 Task: Add a signature Isabella Collins containing With gratitude and sincere wishes, Isabella Collins to email address softage.5@softage.net and add a folder Games
Action: Mouse moved to (21, 43)
Screenshot: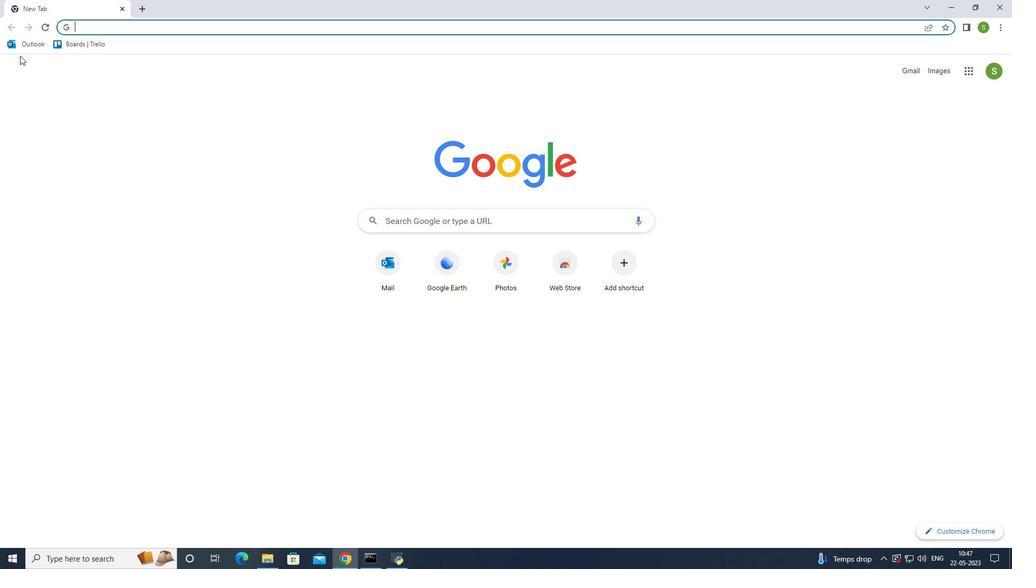 
Action: Mouse pressed left at (21, 43)
Screenshot: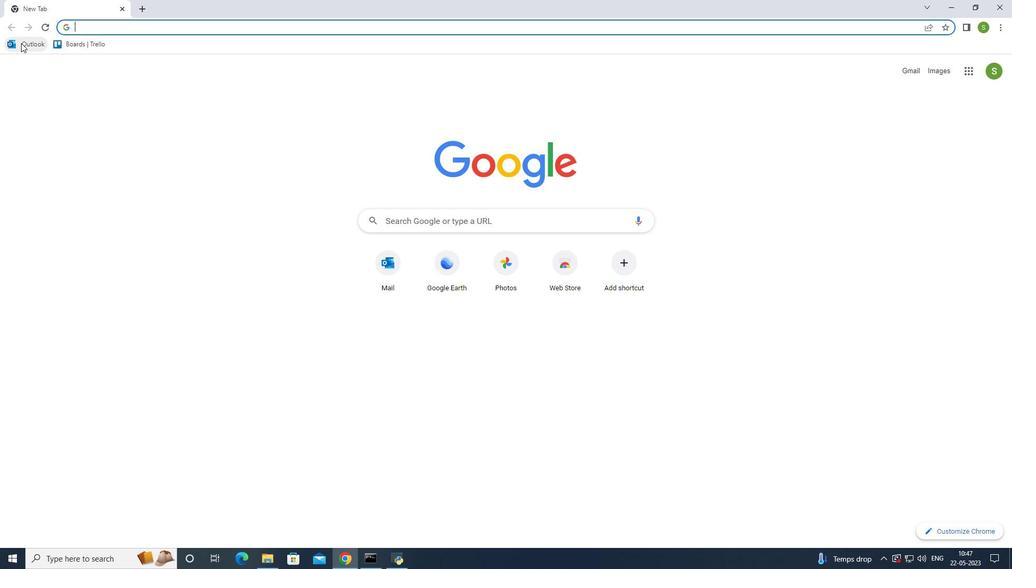 
Action: Mouse moved to (87, 93)
Screenshot: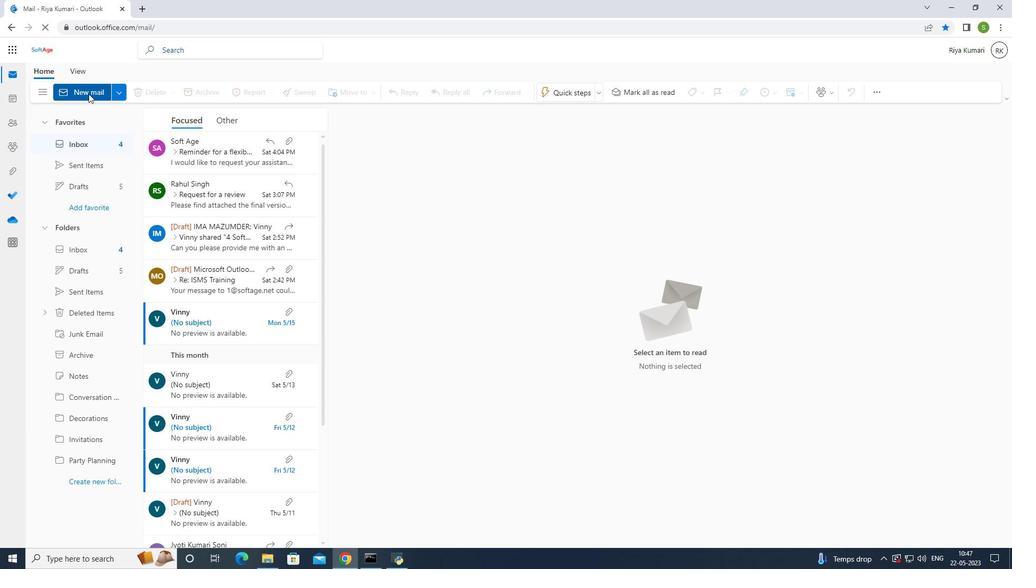 
Action: Mouse pressed left at (87, 93)
Screenshot: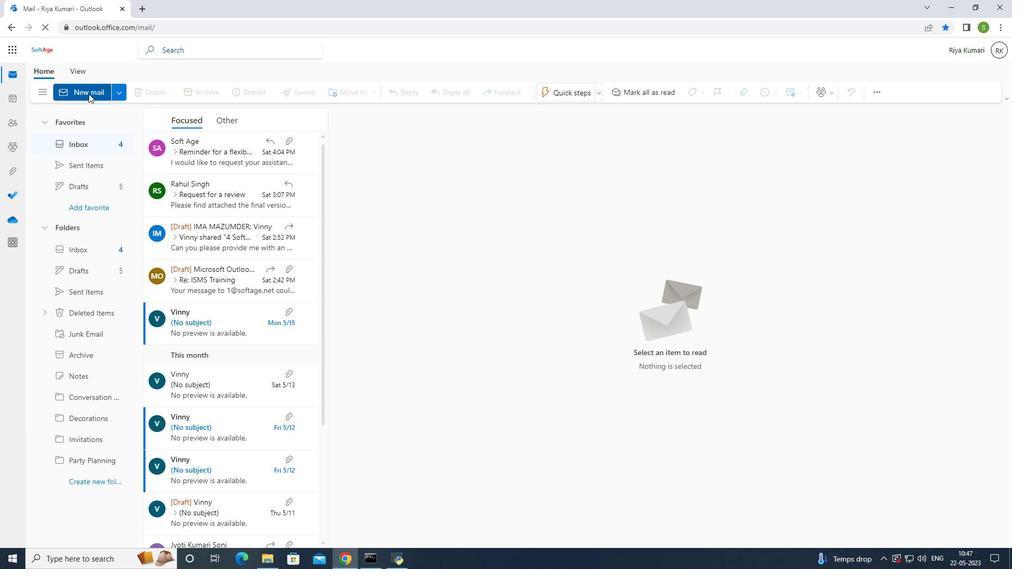 
Action: Mouse pressed left at (87, 93)
Screenshot: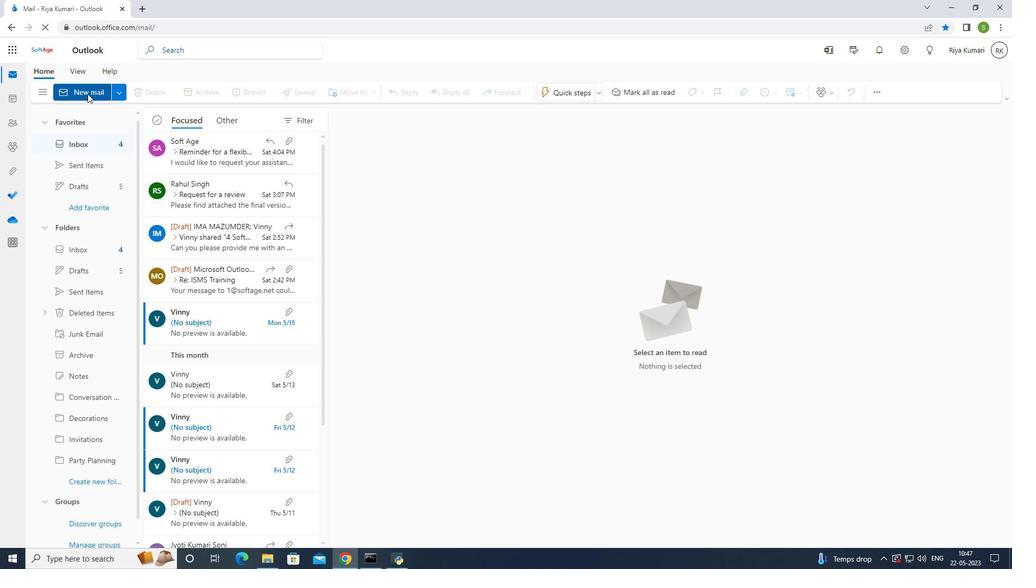 
Action: Mouse moved to (691, 92)
Screenshot: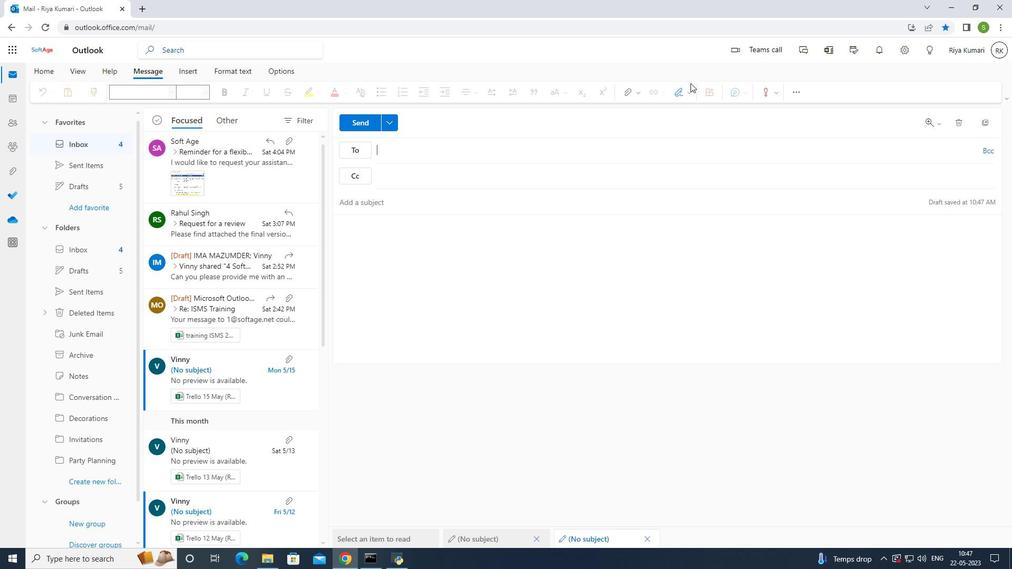 
Action: Mouse pressed left at (691, 92)
Screenshot: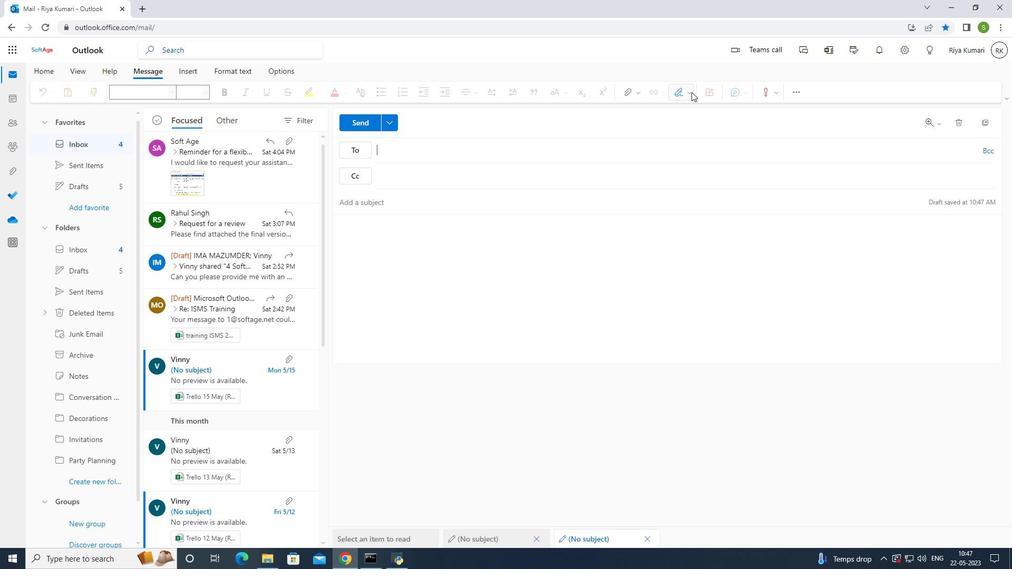 
Action: Mouse moved to (671, 139)
Screenshot: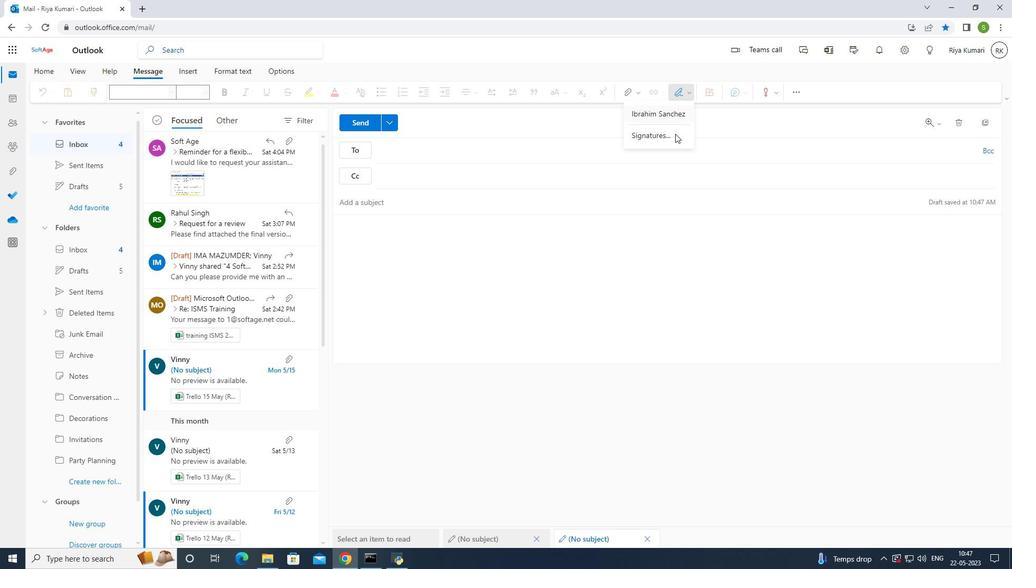 
Action: Mouse pressed left at (671, 139)
Screenshot: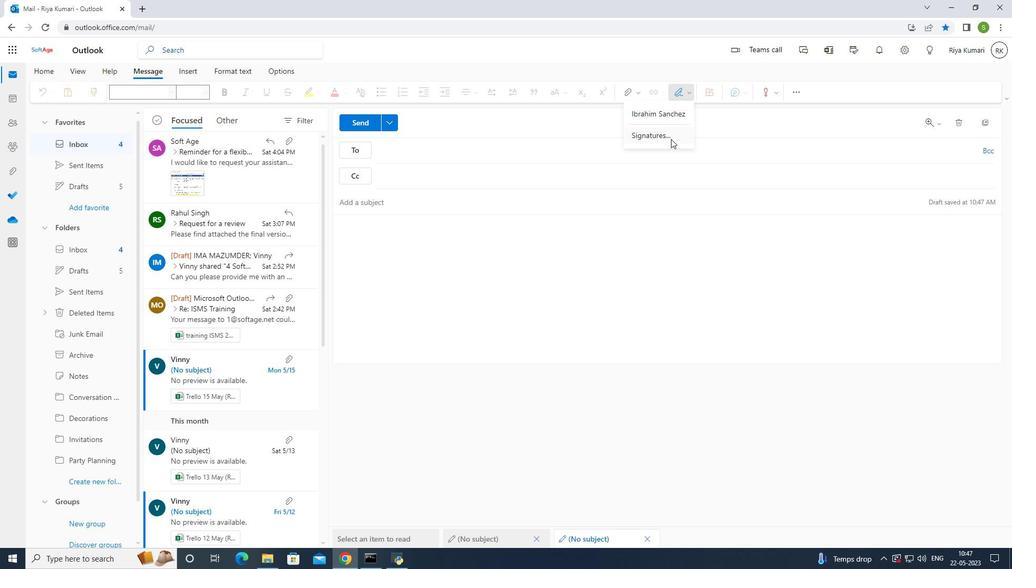 
Action: Mouse moved to (665, 176)
Screenshot: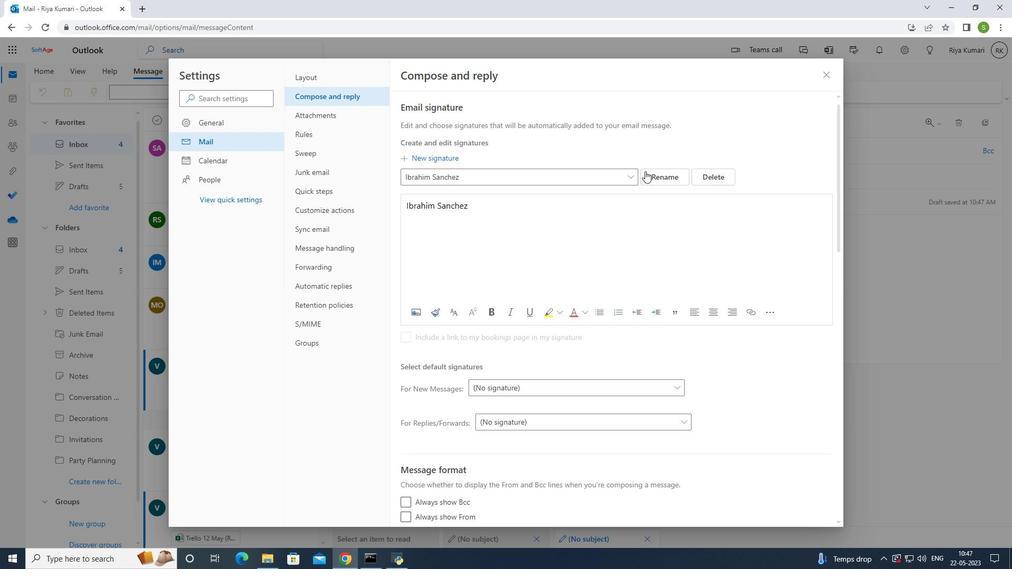 
Action: Mouse pressed left at (665, 176)
Screenshot: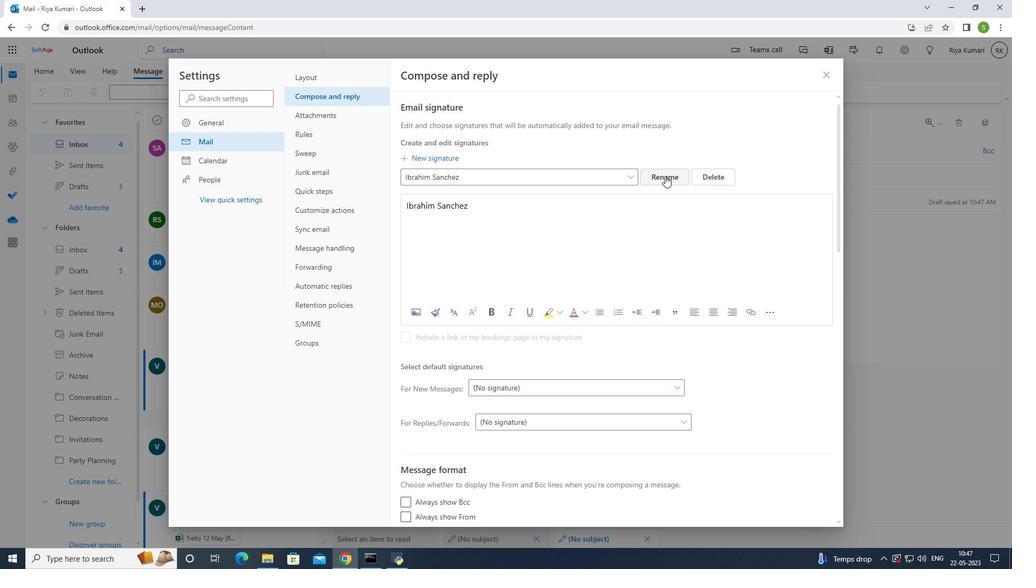 
Action: Mouse moved to (586, 176)
Screenshot: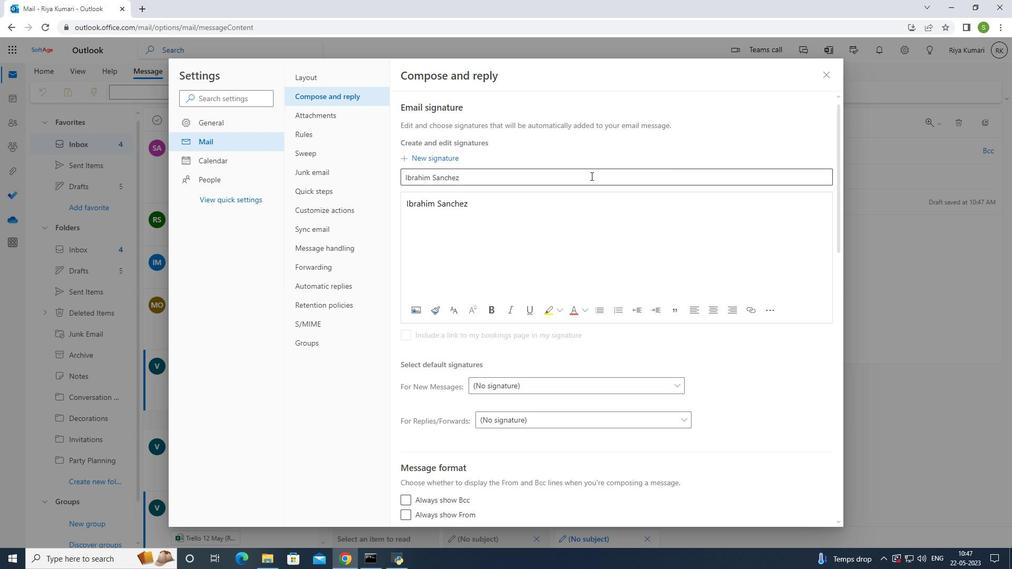 
Action: Mouse pressed left at (586, 176)
Screenshot: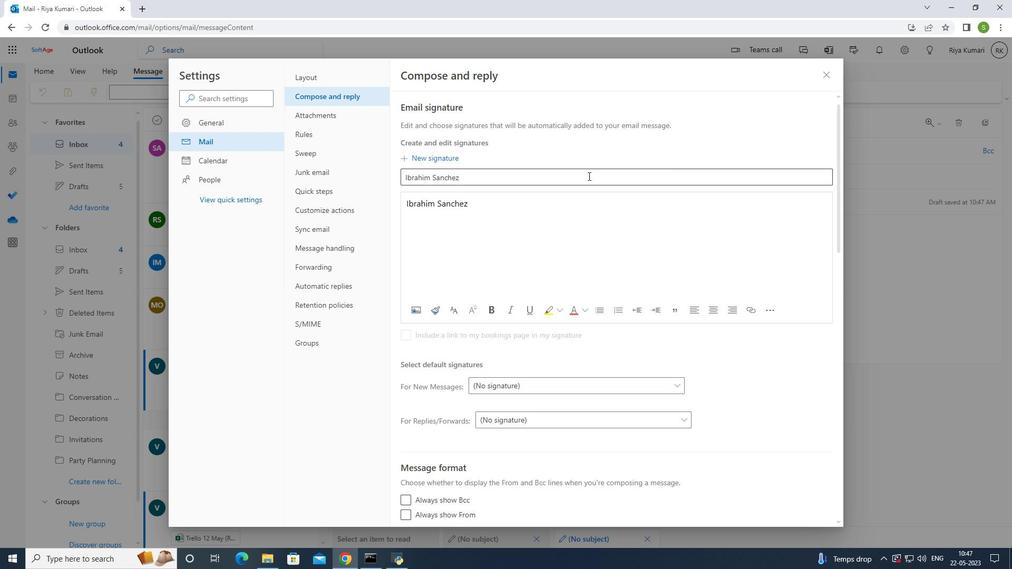 
Action: Key pressed <Key.backspace><Key.backspace><Key.backspace><Key.backspace><Key.backspace><Key.backspace><Key.backspace><Key.backspace><Key.backspace><Key.backspace><Key.backspace><Key.backspace><Key.backspace><Key.backspace><Key.backspace><Key.backspace><Key.backspace><Key.backspace><Key.backspace><Key.backspace><Key.backspace>
Screenshot: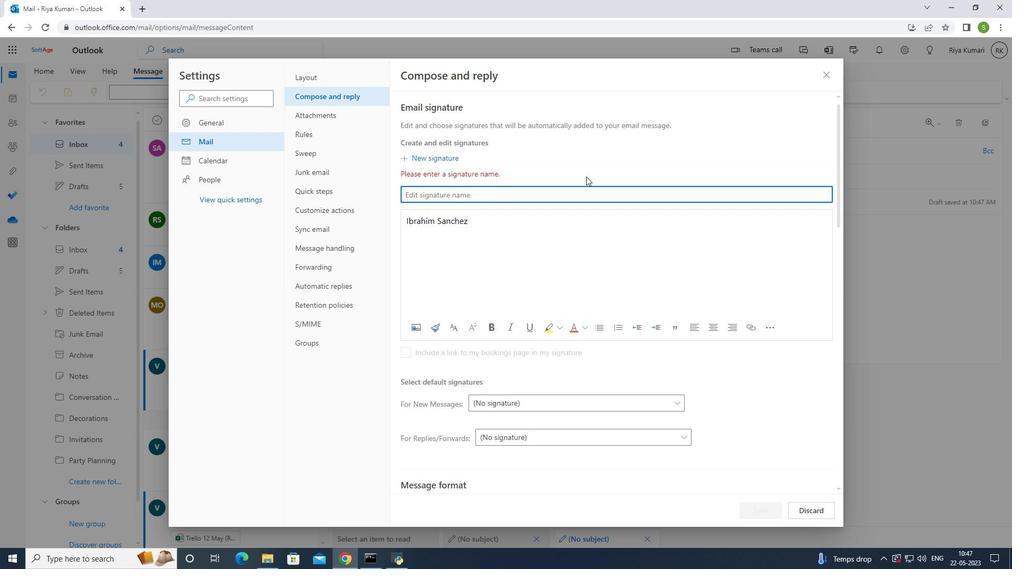 
Action: Mouse moved to (791, 205)
Screenshot: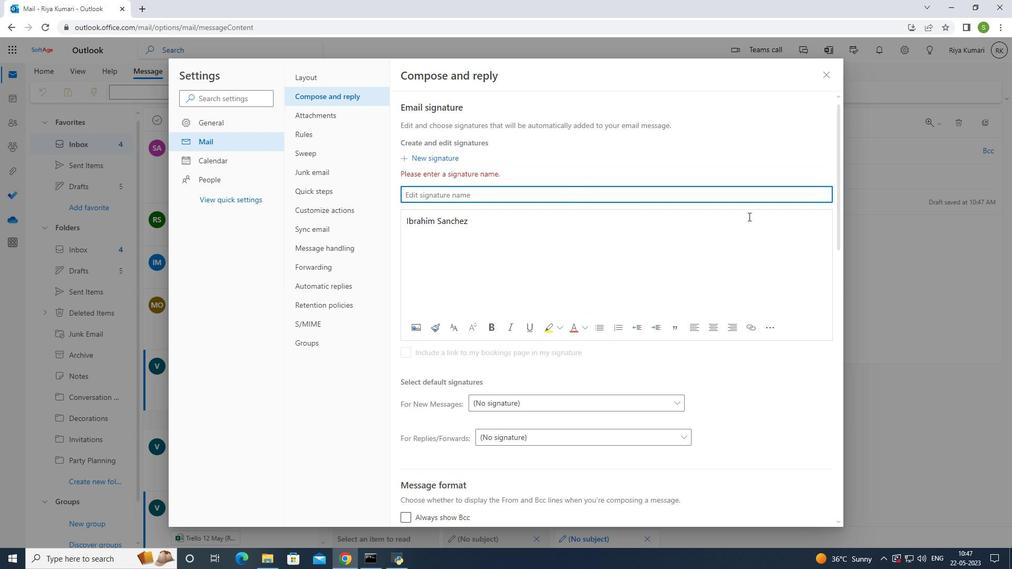 
Action: Key pressed <Key.shift><Key.shift><Key.shift><Key.shift><Key.shift>Isabe
Screenshot: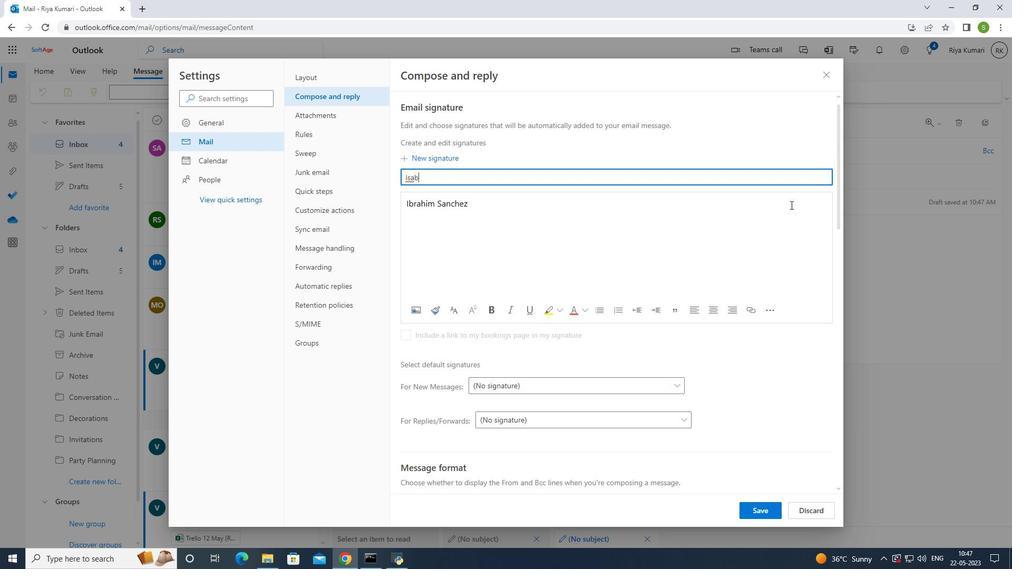 
Action: Mouse moved to (803, 205)
Screenshot: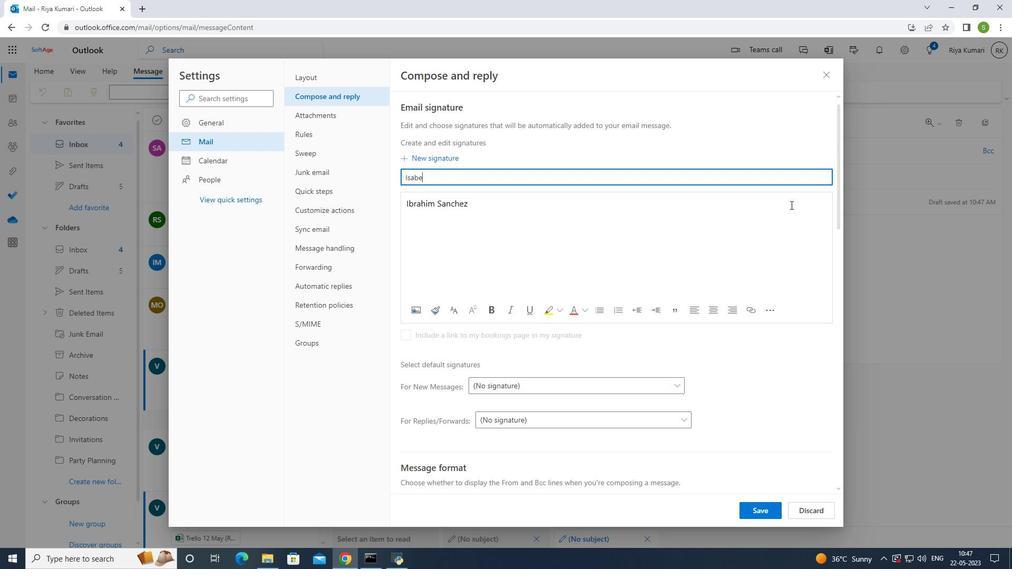 
Action: Key pressed lla<Key.space><Key.shift>Collinsctrl+A<'\x16'><Key.backspace><Key.backspace><Key.backspace><Key.backspace><Key.backspace><Key.backspace><Key.backspace><Key.backspace><Key.backspace><Key.backspace><Key.backspace><Key.backspace><Key.backspace><Key.backspace><Key.backspace><Key.backspace><Key.backspace><Key.backspace><Key.backspace><Key.backspace>ctrl+Z<'\x1a'>ctrl+Zctrl+C
Screenshot: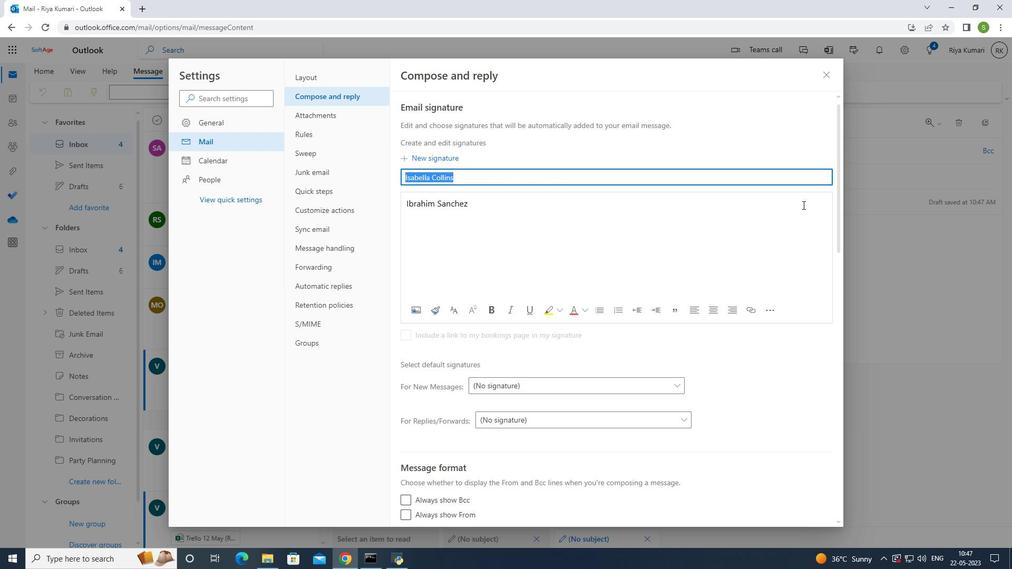 
Action: Mouse moved to (482, 206)
Screenshot: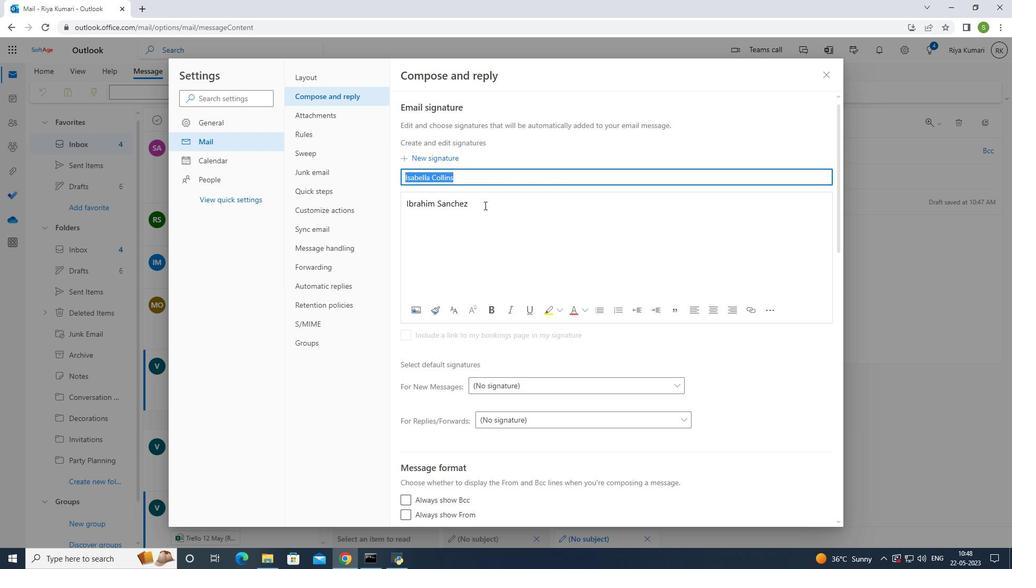 
Action: Mouse pressed left at (482, 206)
Screenshot: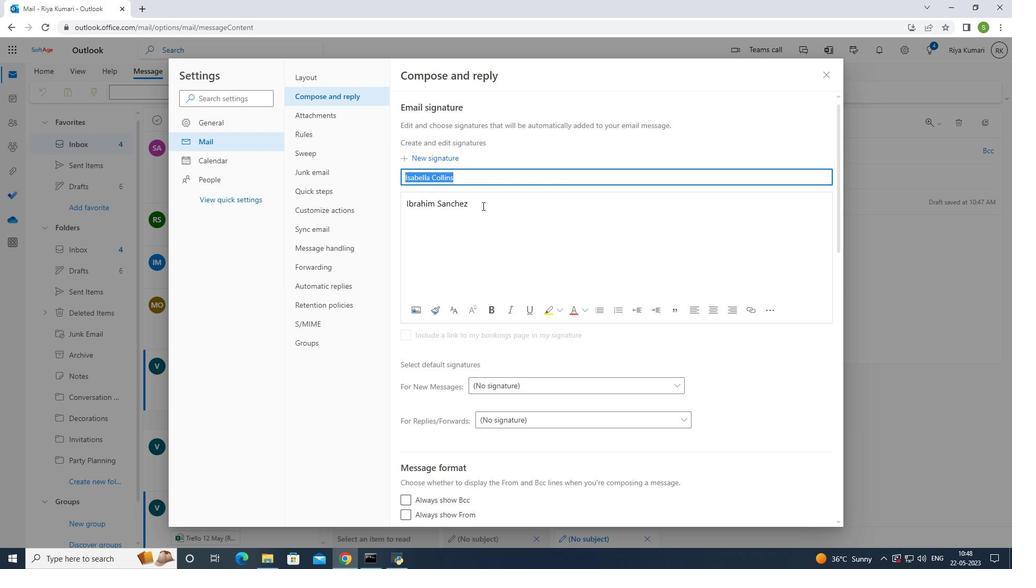 
Action: Key pressed <Key.backspace><Key.backspace><Key.backspace><Key.backspace><Key.backspace><Key.backspace><Key.backspace><Key.backspace><Key.backspace><Key.backspace><Key.backspace><Key.backspace><Key.backspace><Key.backspace><Key.backspace><Key.backspace><Key.backspace><Key.backspace><Key.backspace><Key.backspace>
Screenshot: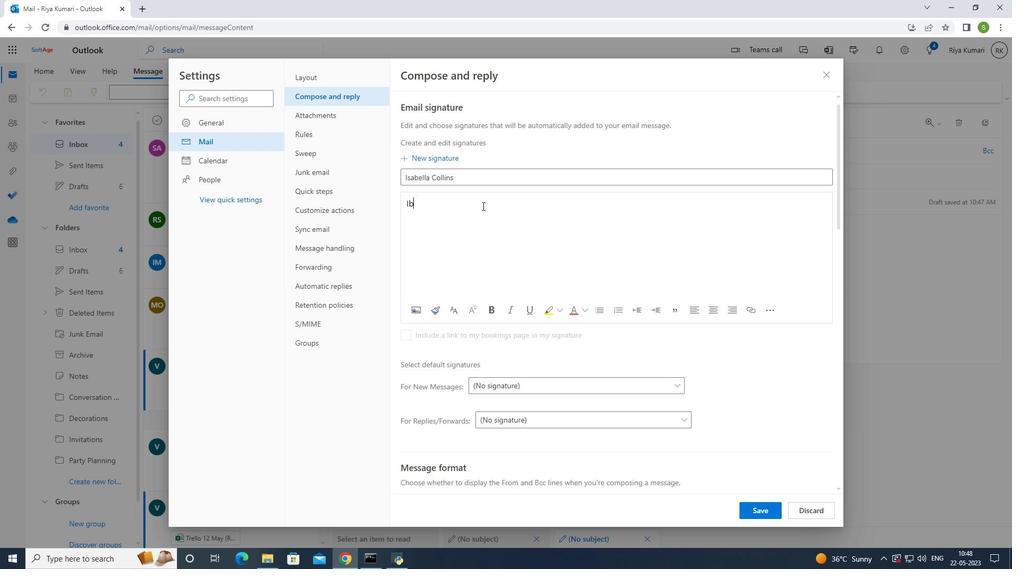 
Action: Mouse moved to (483, 205)
Screenshot: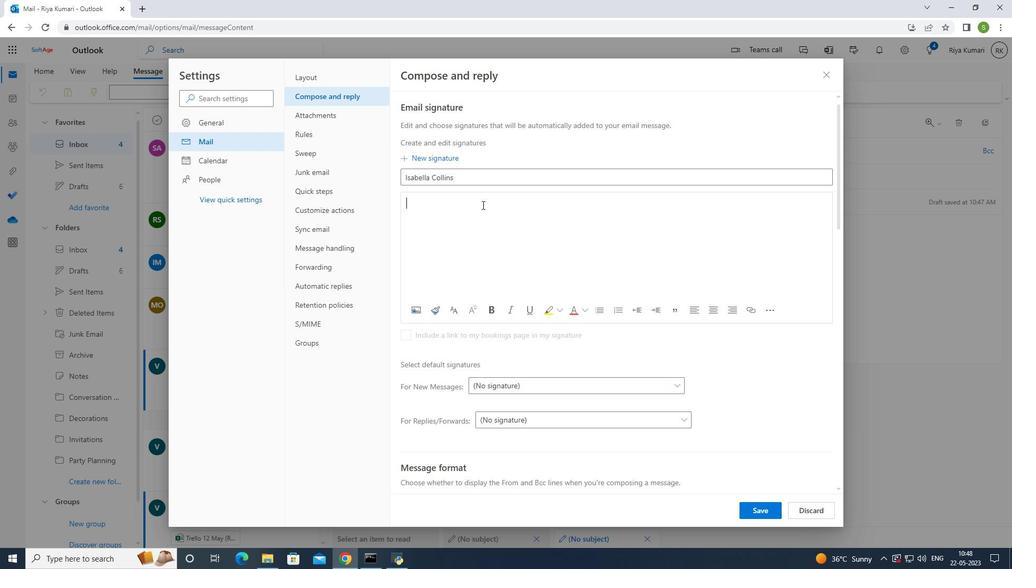 
Action: Key pressed ctrl+V
Screenshot: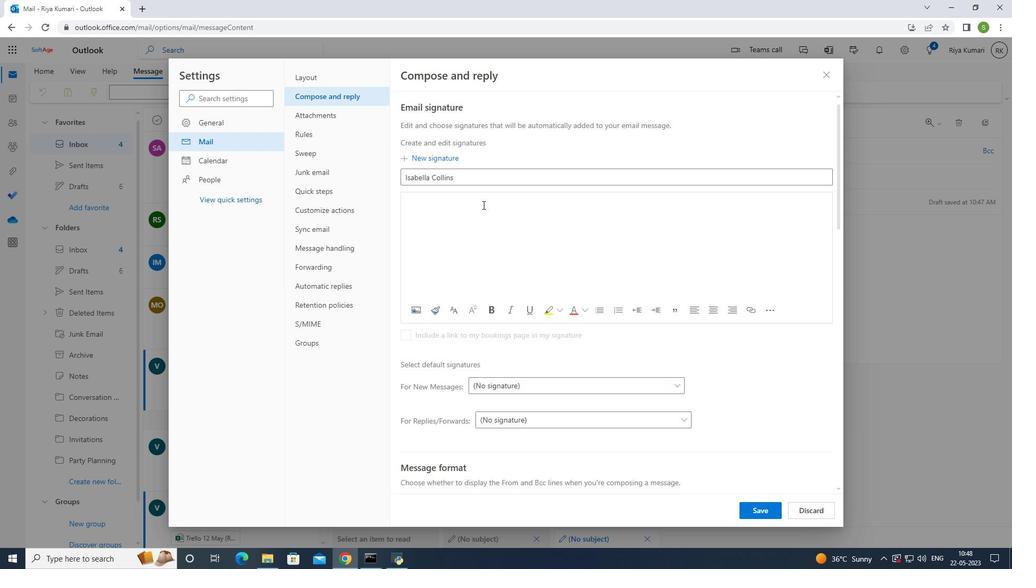 
Action: Mouse moved to (772, 512)
Screenshot: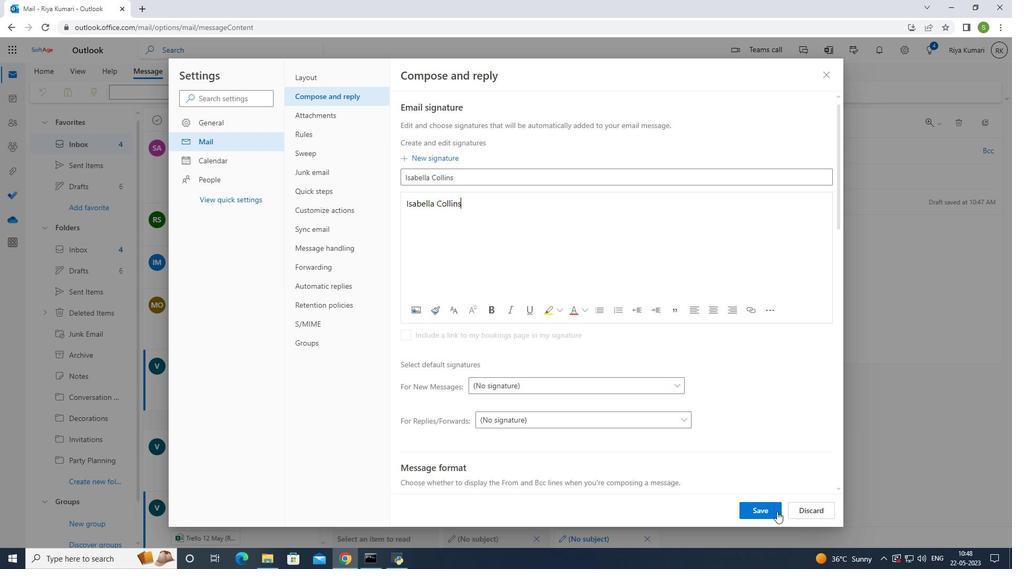 
Action: Mouse pressed left at (772, 512)
Screenshot: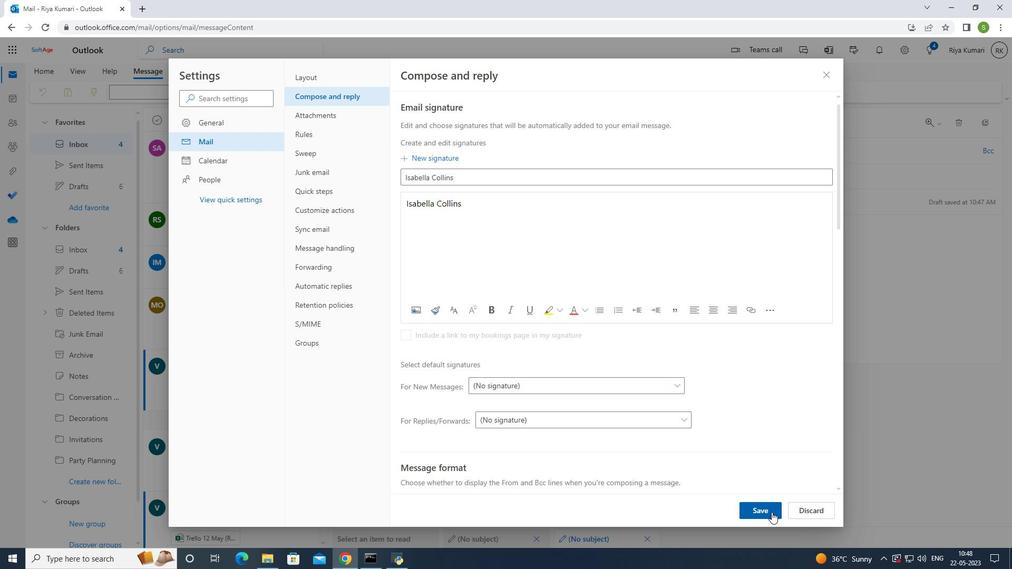 
Action: Mouse moved to (814, 72)
Screenshot: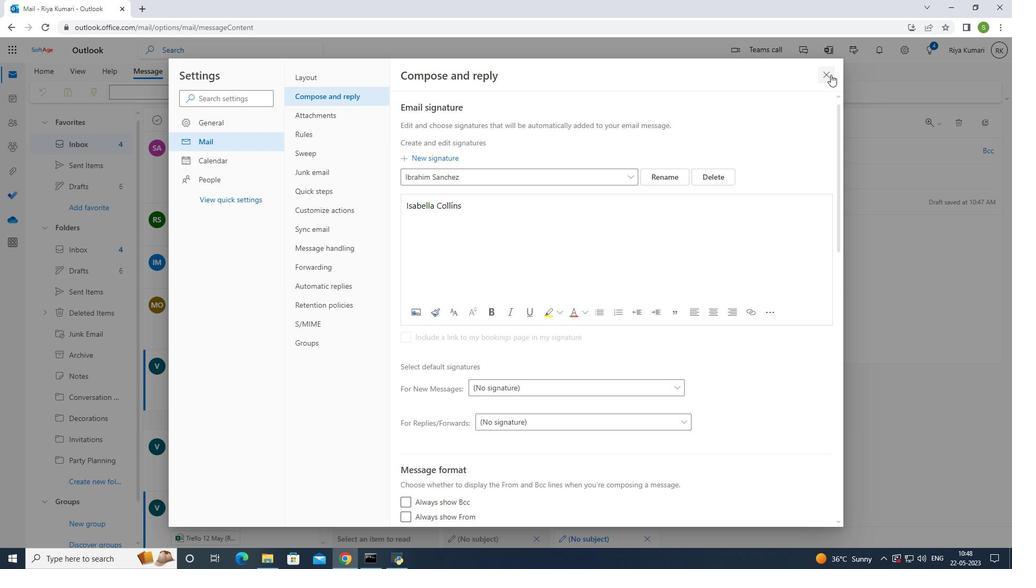 
Action: Mouse pressed left at (814, 72)
Screenshot: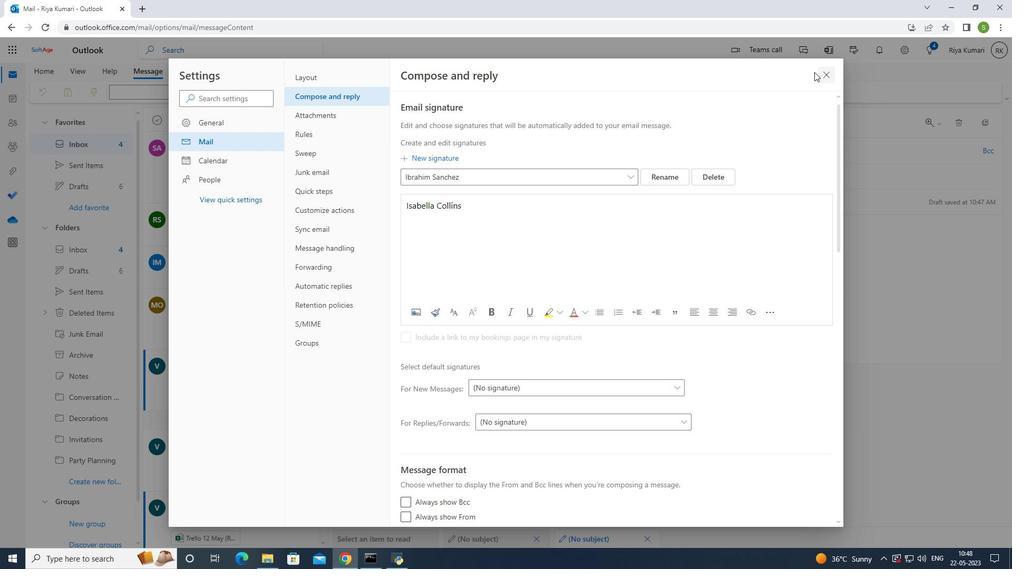 
Action: Mouse moved to (826, 71)
Screenshot: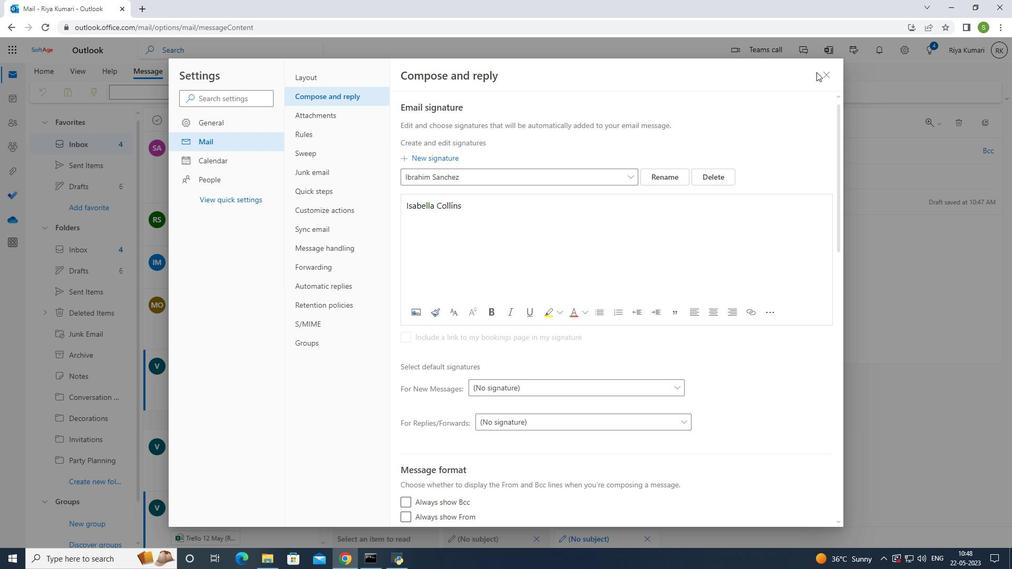 
Action: Mouse pressed left at (826, 71)
Screenshot: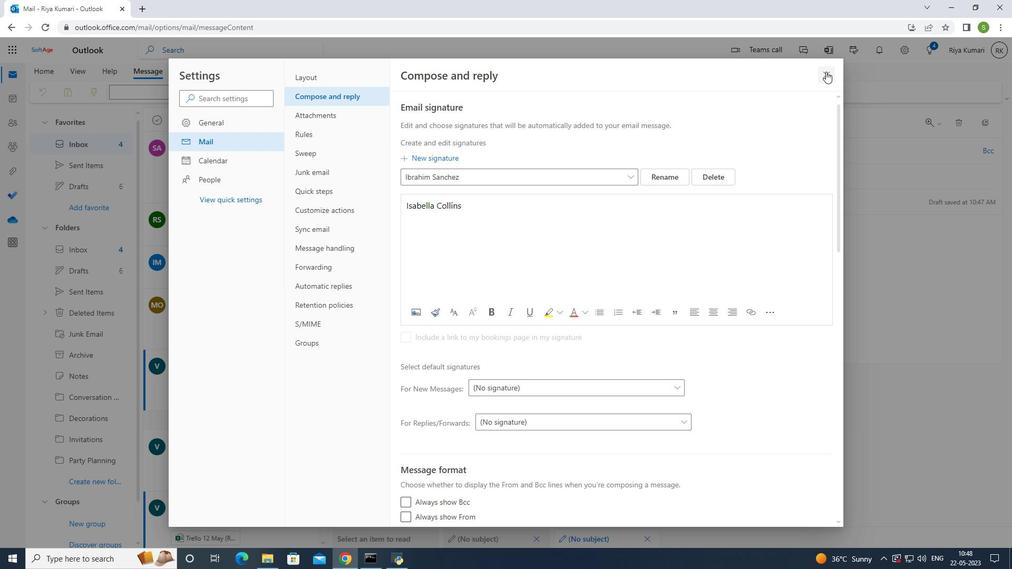 
Action: Mouse moved to (446, 151)
Screenshot: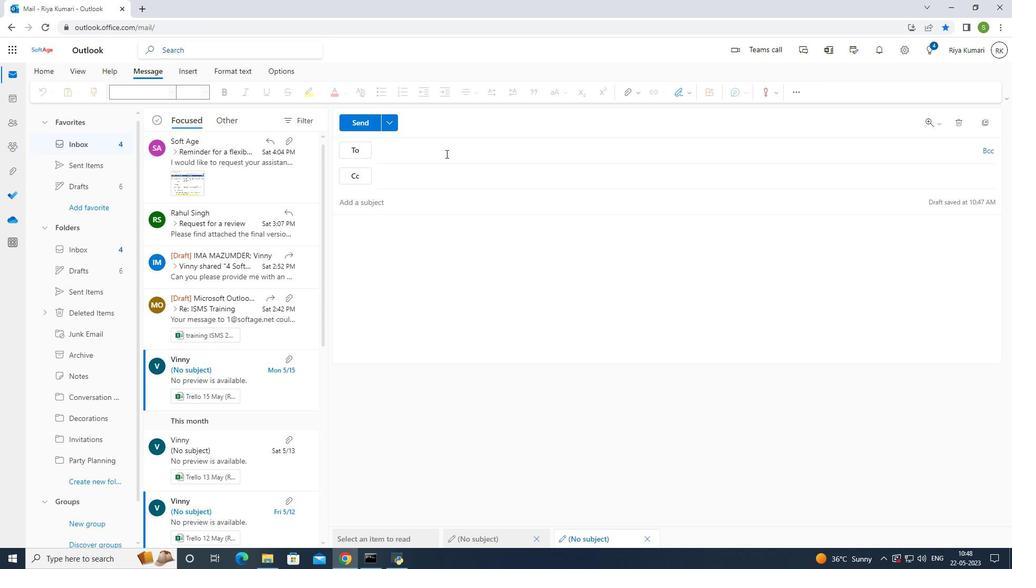 
Action: Mouse pressed left at (446, 151)
Screenshot: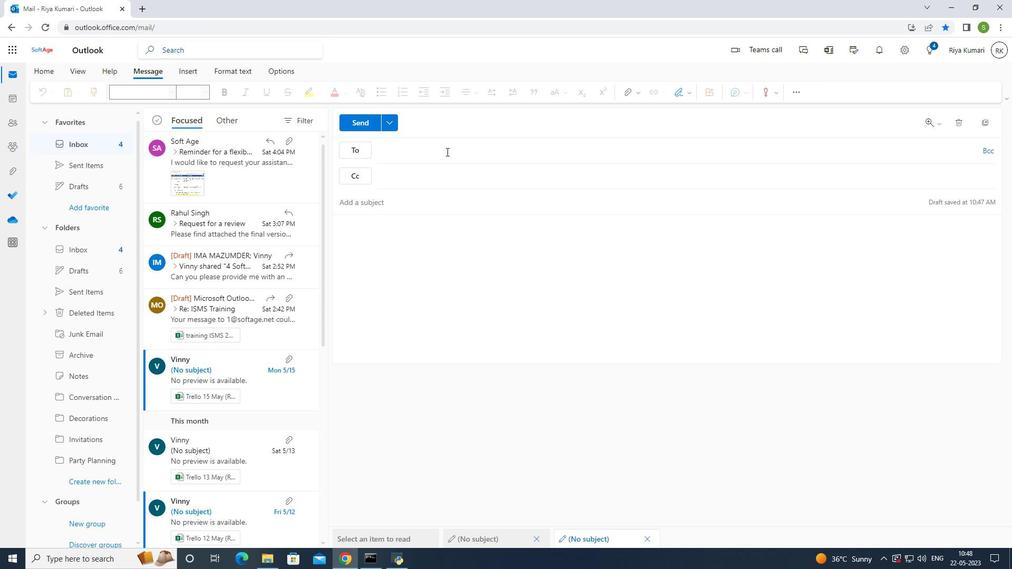
Action: Mouse moved to (713, 228)
Screenshot: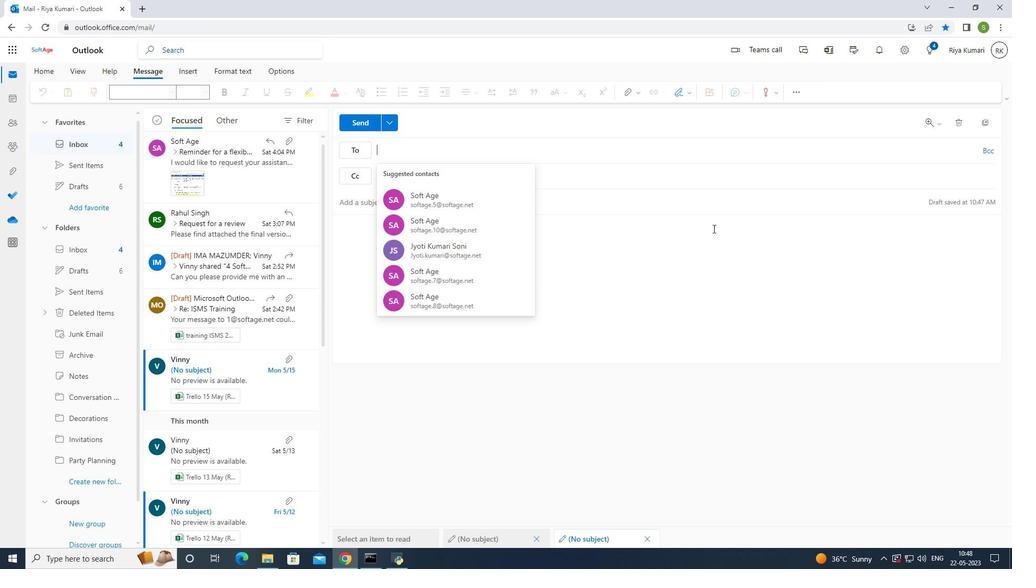 
Action: Key pressed s
Screenshot: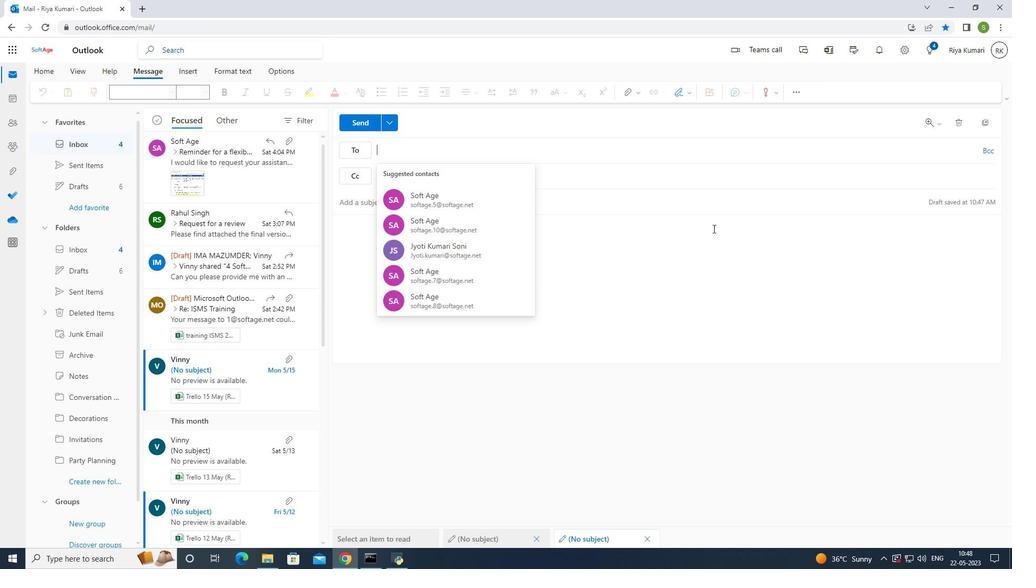 
Action: Mouse moved to (784, 255)
Screenshot: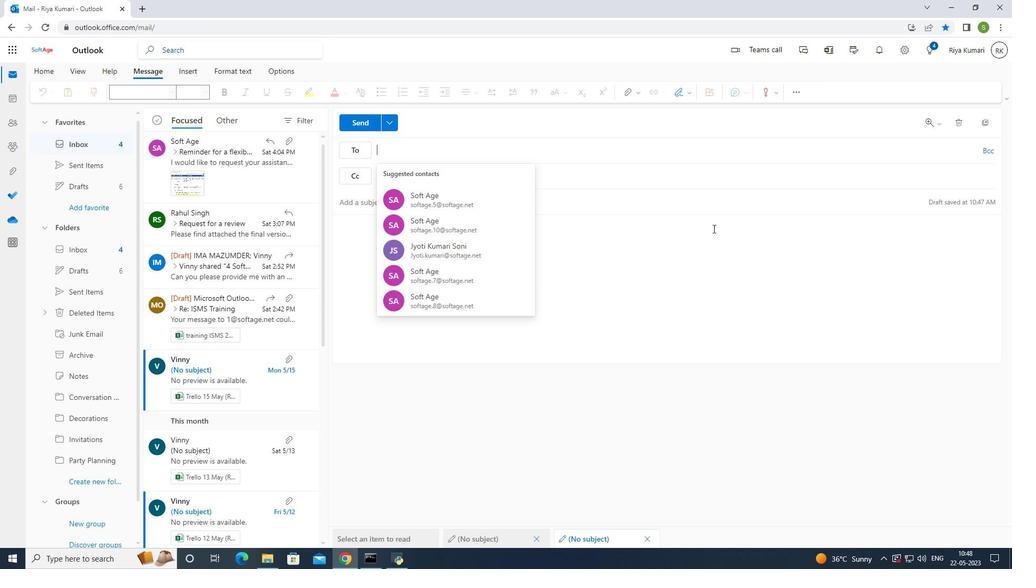 
Action: Key pressed oftage.5<Key.shift><Key.shift><Key.shift><Key.shift>@so
Screenshot: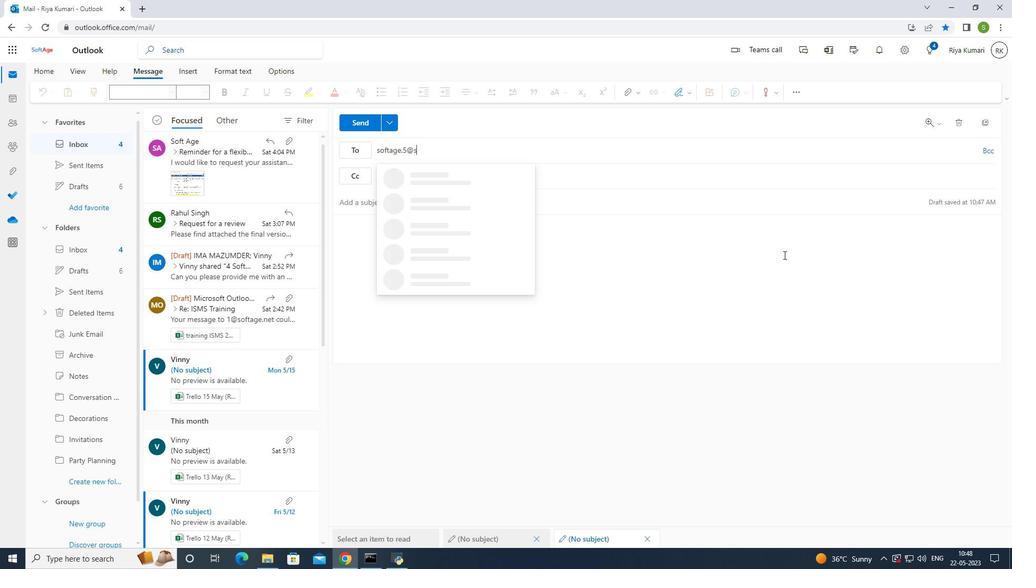 
Action: Mouse moved to (784, 255)
Screenshot: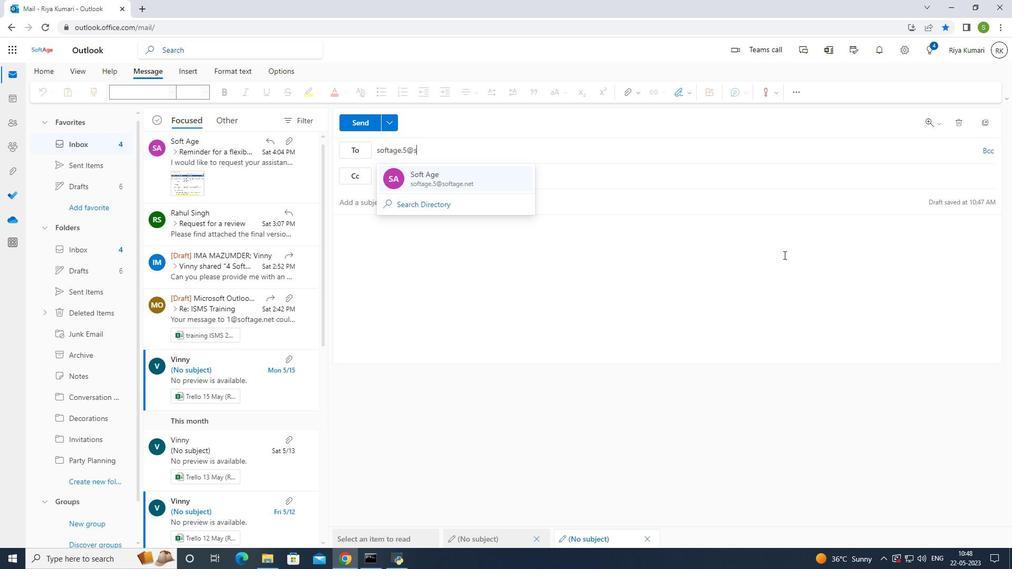 
Action: Key pressed ftage.net
Screenshot: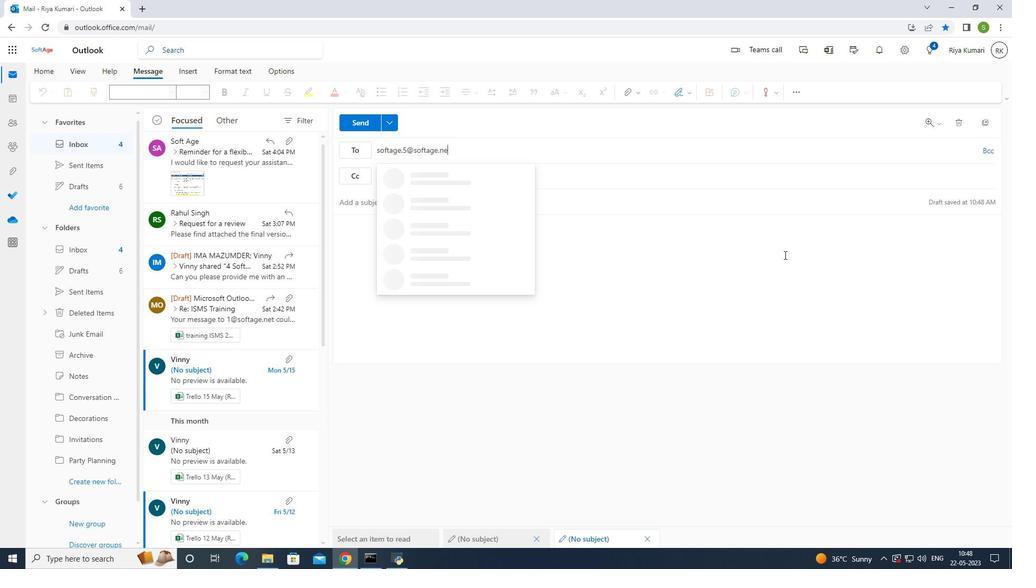
Action: Mouse moved to (510, 189)
Screenshot: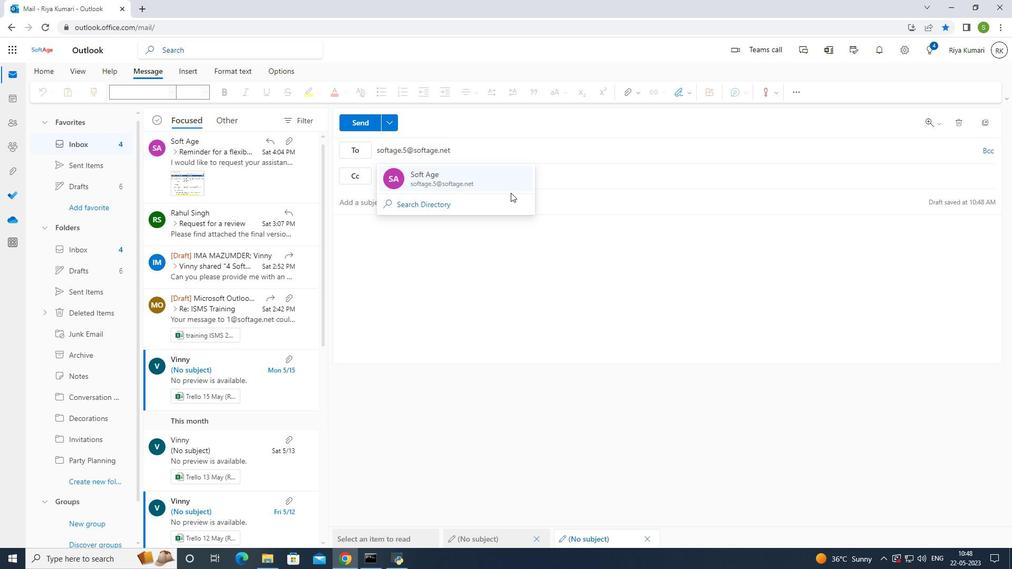 
Action: Mouse pressed left at (510, 189)
Screenshot: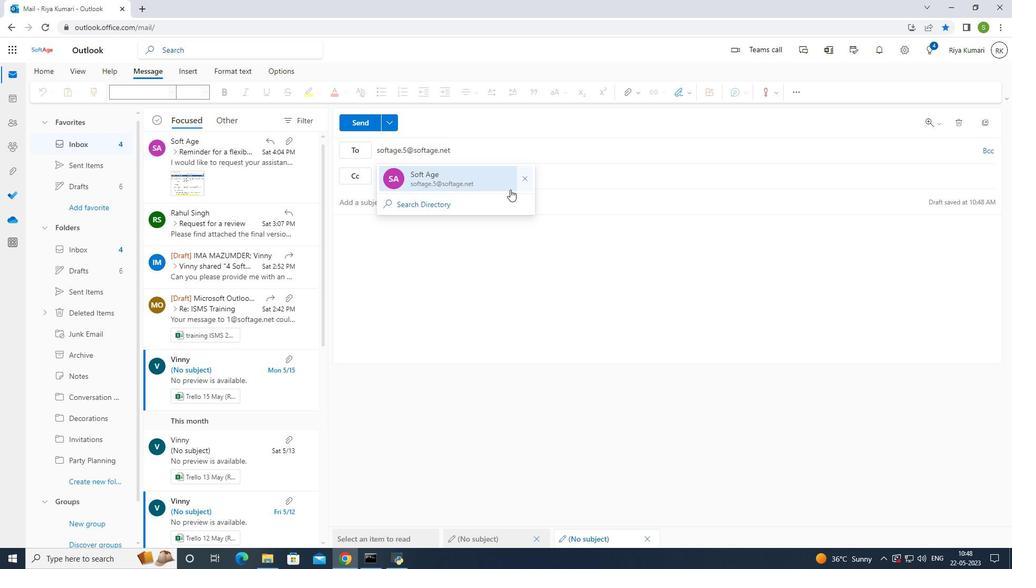 
Action: Mouse moved to (419, 228)
Screenshot: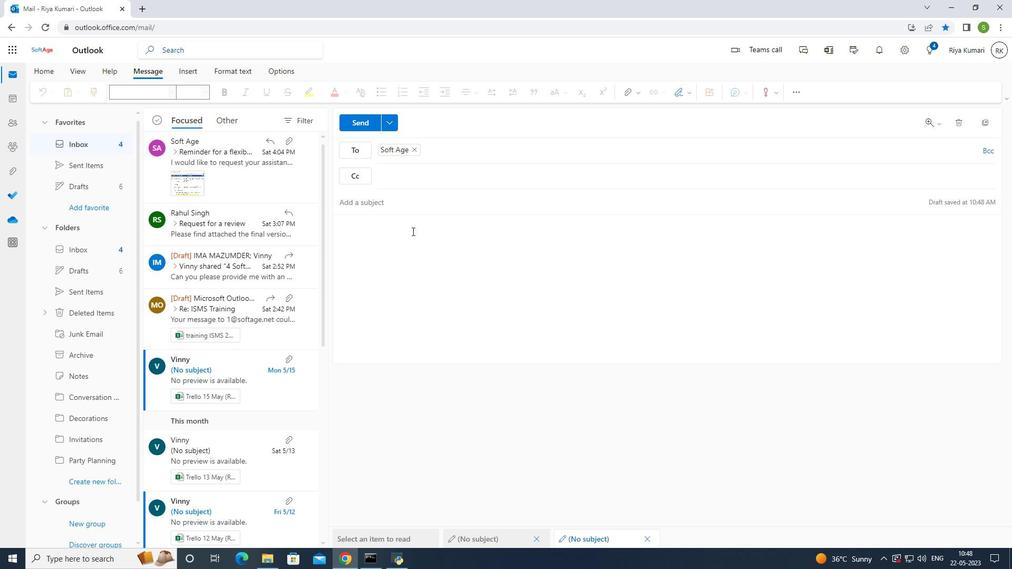 
Action: Mouse pressed left at (412, 232)
Screenshot: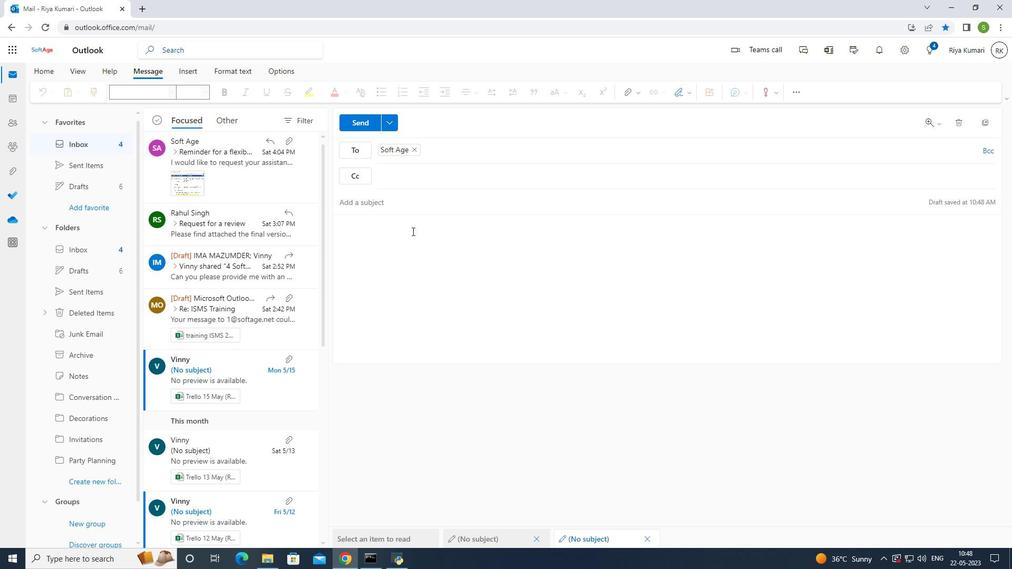 
Action: Mouse moved to (687, 91)
Screenshot: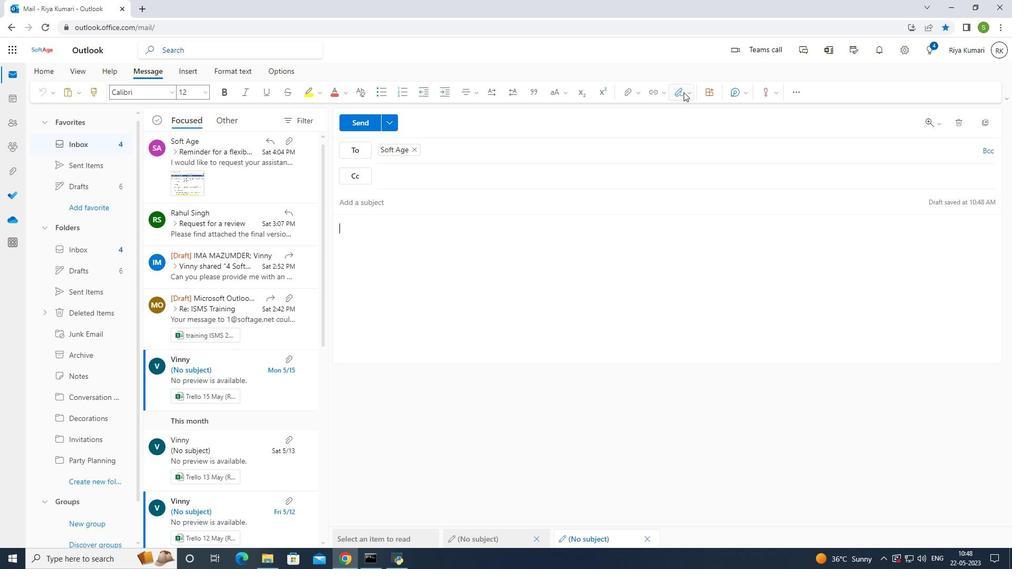 
Action: Mouse pressed left at (687, 91)
Screenshot: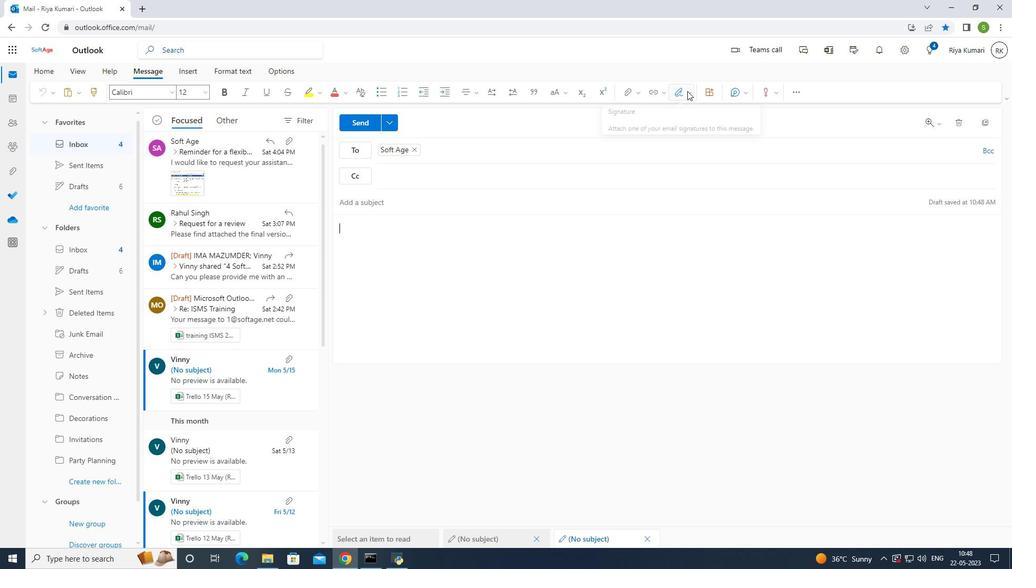 
Action: Mouse moved to (551, 202)
Screenshot: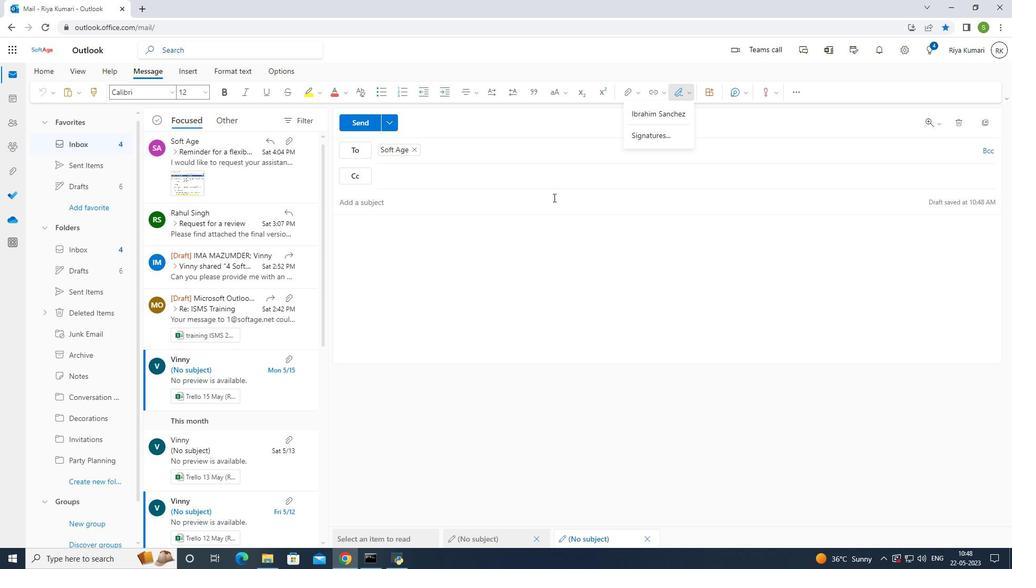 
Action: Mouse pressed left at (551, 202)
Screenshot: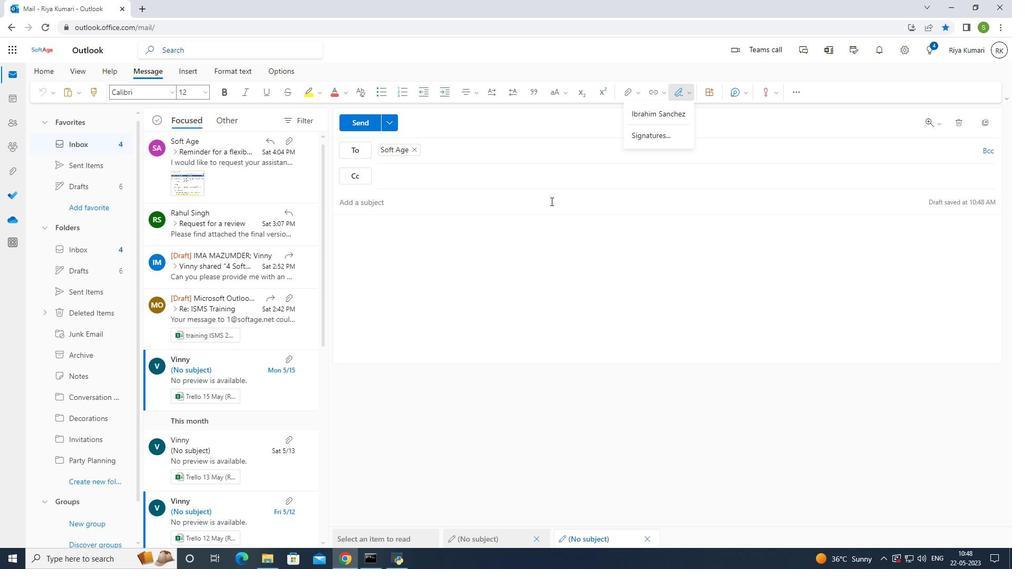 
Action: Mouse moved to (681, 91)
Screenshot: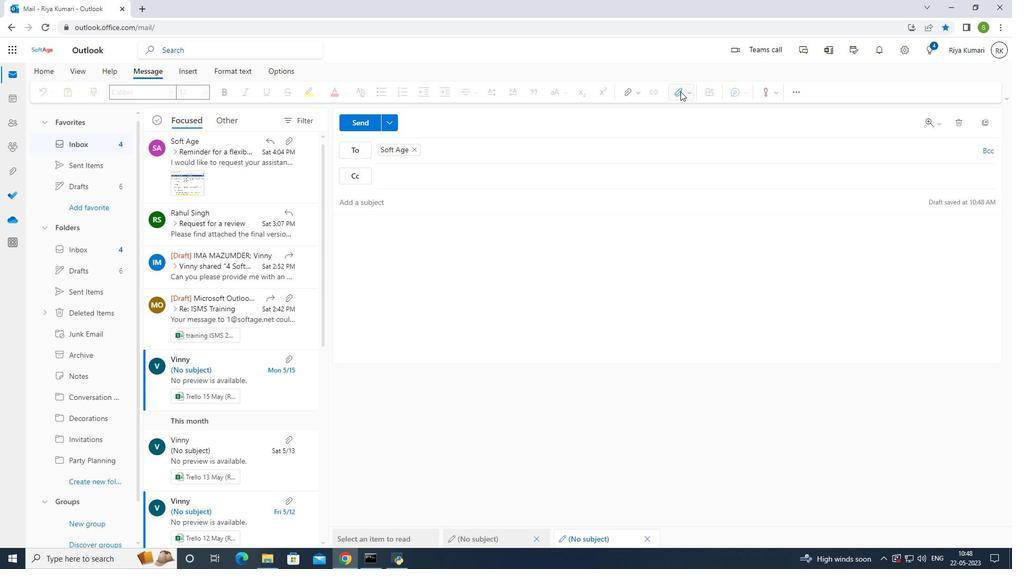 
Action: Mouse pressed left at (681, 91)
Screenshot: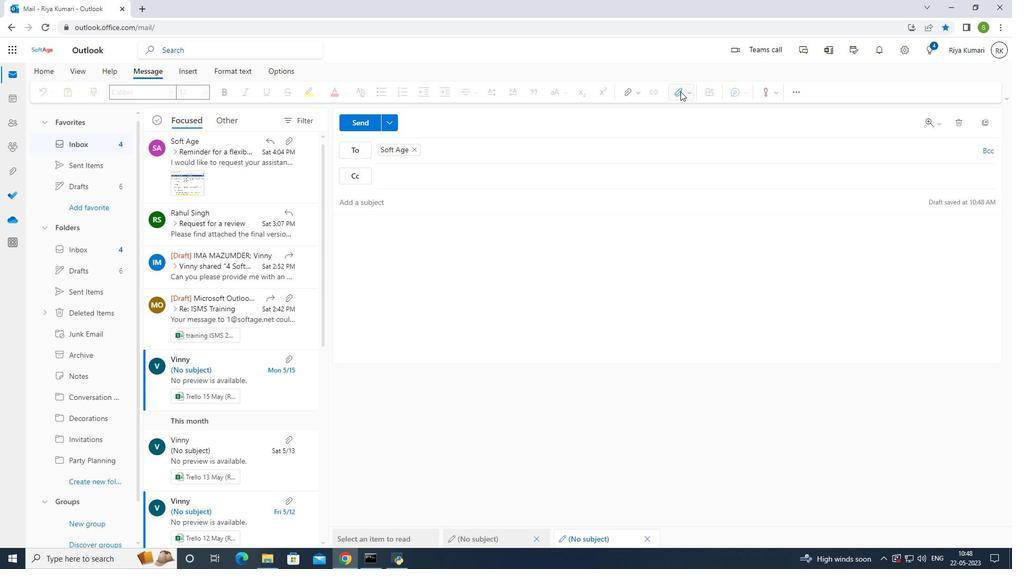 
Action: Mouse moved to (657, 138)
Screenshot: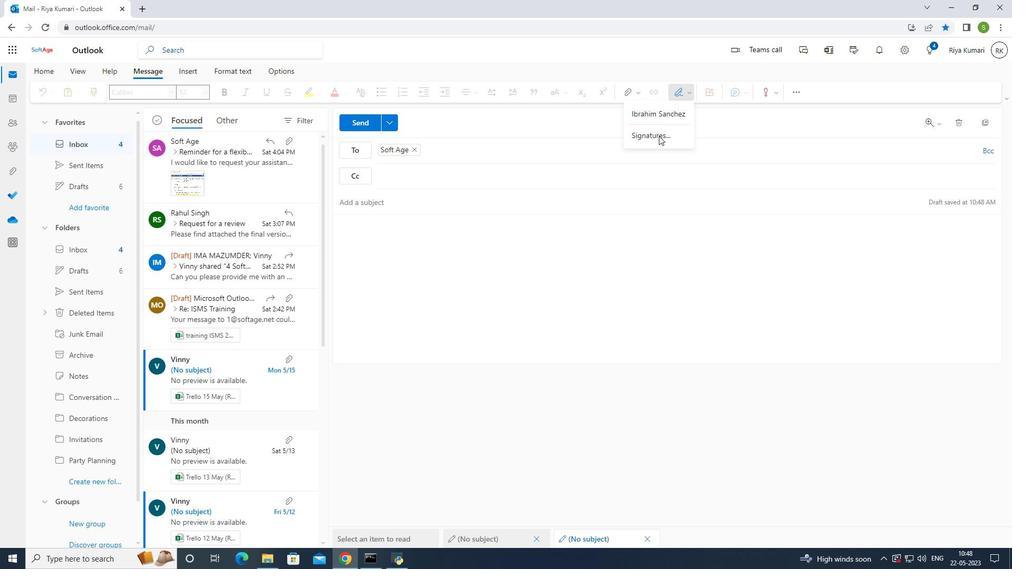 
Action: Mouse pressed left at (657, 138)
Screenshot: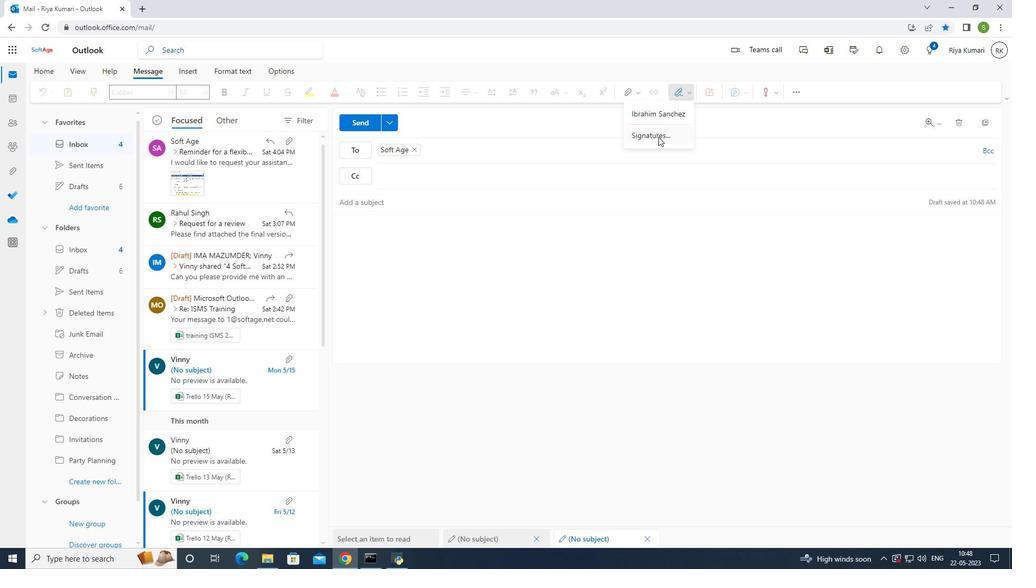 
Action: Mouse moved to (672, 174)
Screenshot: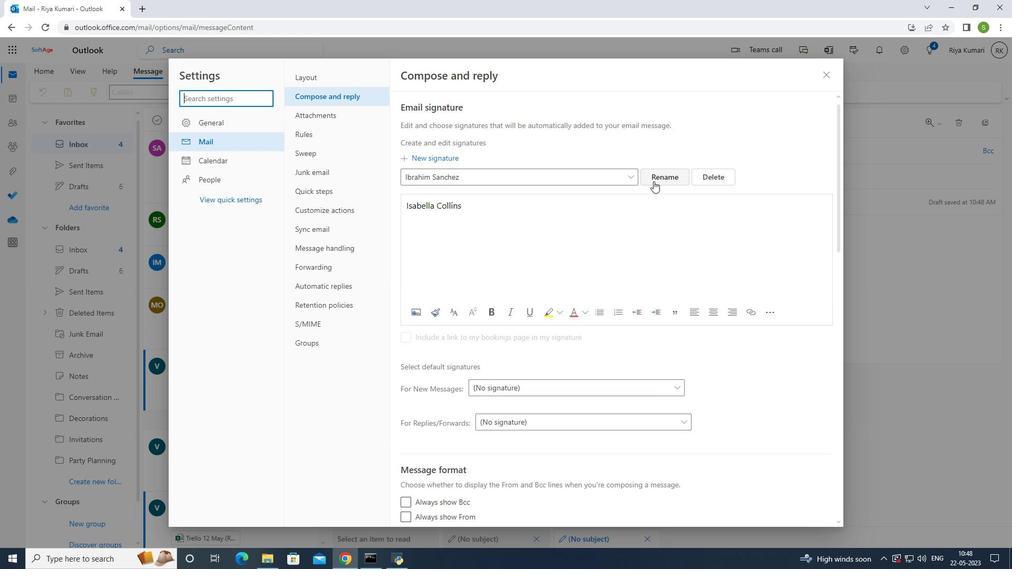 
Action: Mouse pressed left at (672, 174)
Screenshot: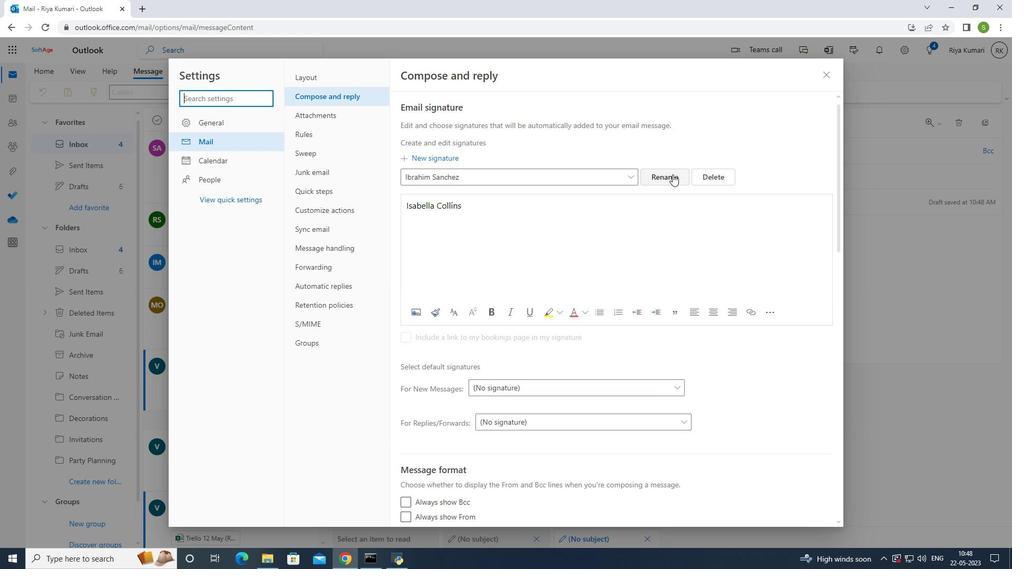 
Action: Mouse moved to (589, 178)
Screenshot: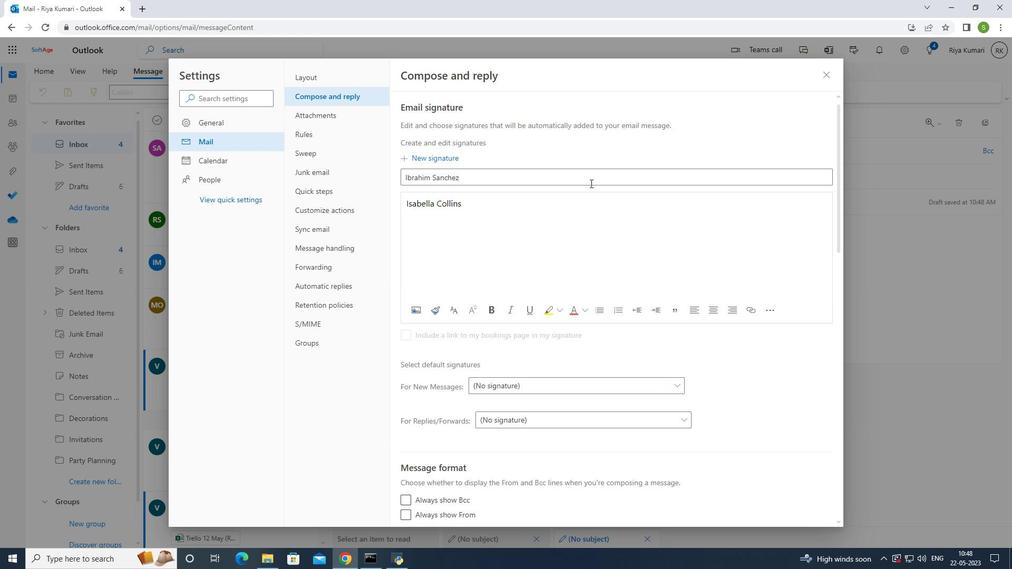 
Action: Mouse pressed left at (589, 178)
Screenshot: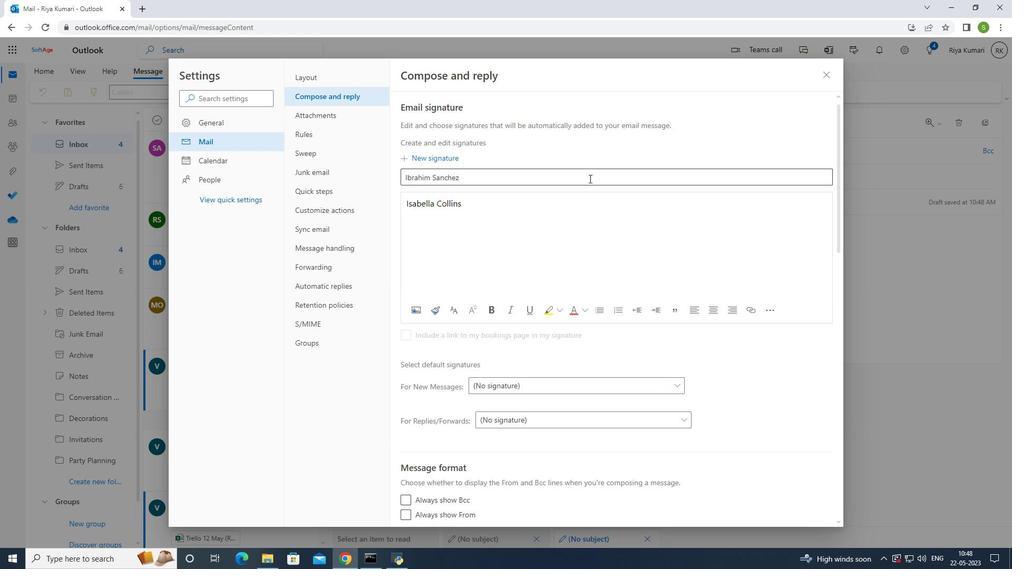 
Action: Key pressed <Key.backspace><Key.backspace><Key.backspace><Key.backspace><Key.backspace><Key.backspace><Key.backspace><Key.backspace><Key.backspace><Key.backspace><Key.backspace><Key.backspace><Key.backspace><Key.backspace><Key.backspace><Key.backspace><Key.backspace><Key.backspace>
Screenshot: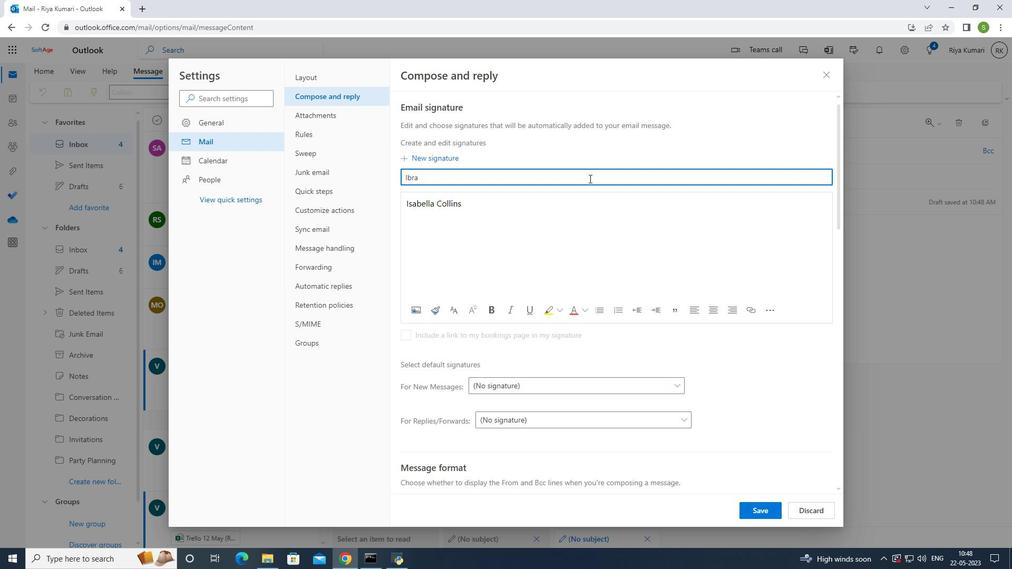 
Action: Mouse moved to (592, 176)
Screenshot: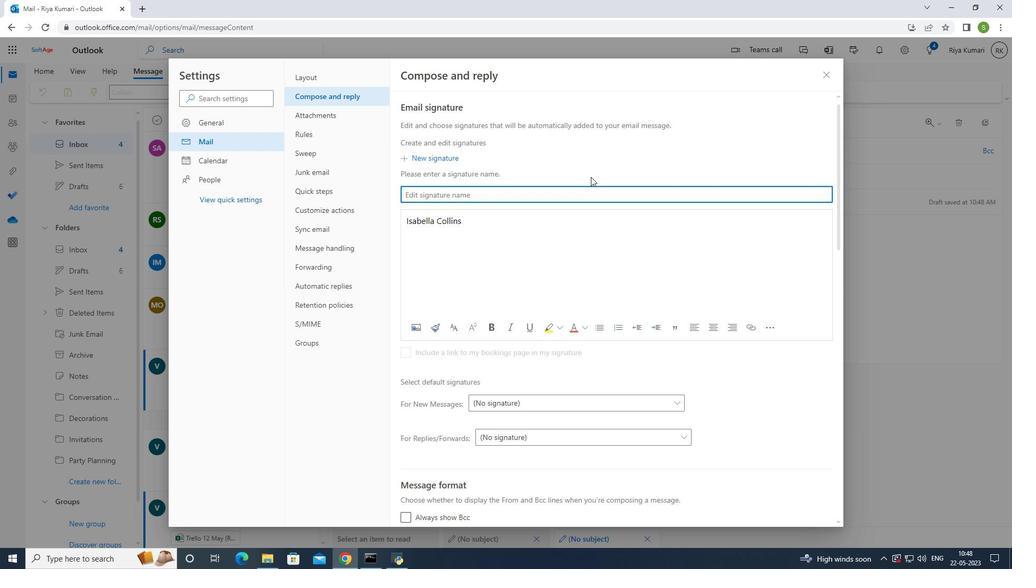 
Action: Key pressed <Key.shift><Key.shift><Key.shift><Key.shift><Key.shift><Key.shift><Key.shift><Key.shift><Key.shift><Key.shift><Key.shift><Key.shift><Key.shift><Key.shift><Key.shift><Key.shift><Key.shift><Key.shift><Key.shift><Key.shift><Key.shift><Key.shift>Isabella<Key.space><Key.shift>Collinsctrl+A<'\x03'>
Screenshot: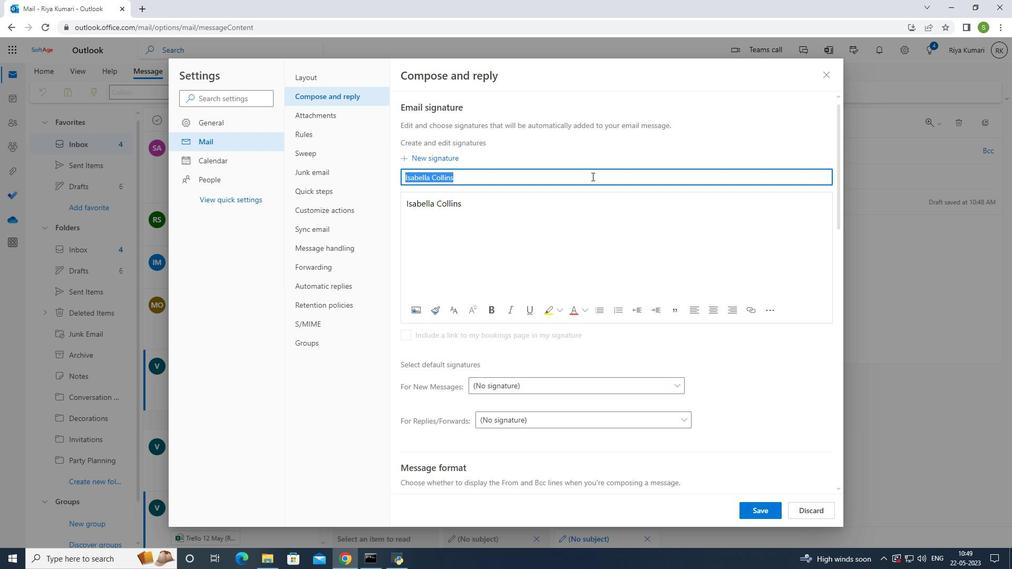 
Action: Mouse moved to (479, 208)
Screenshot: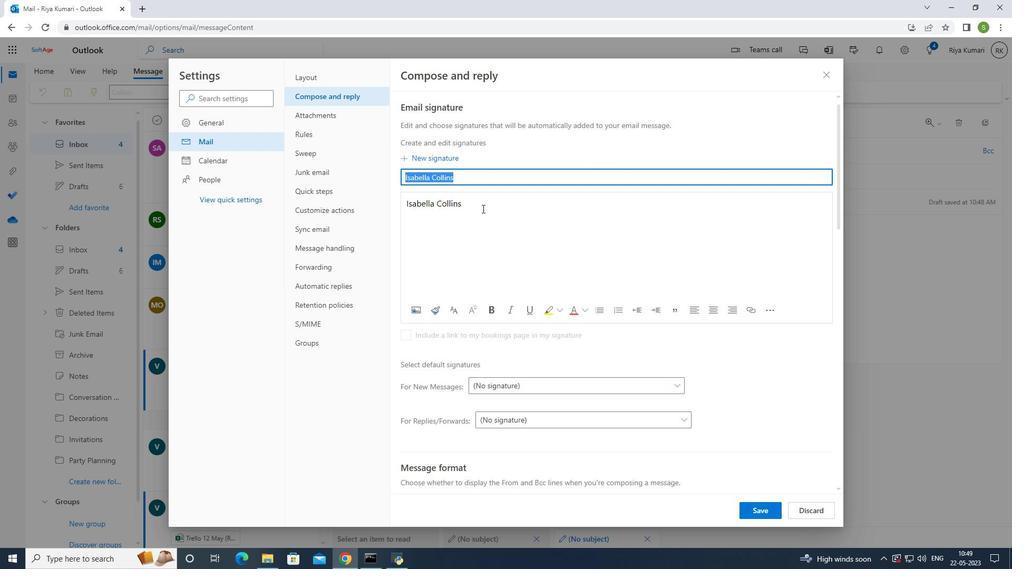 
Action: Mouse pressed left at (479, 208)
Screenshot: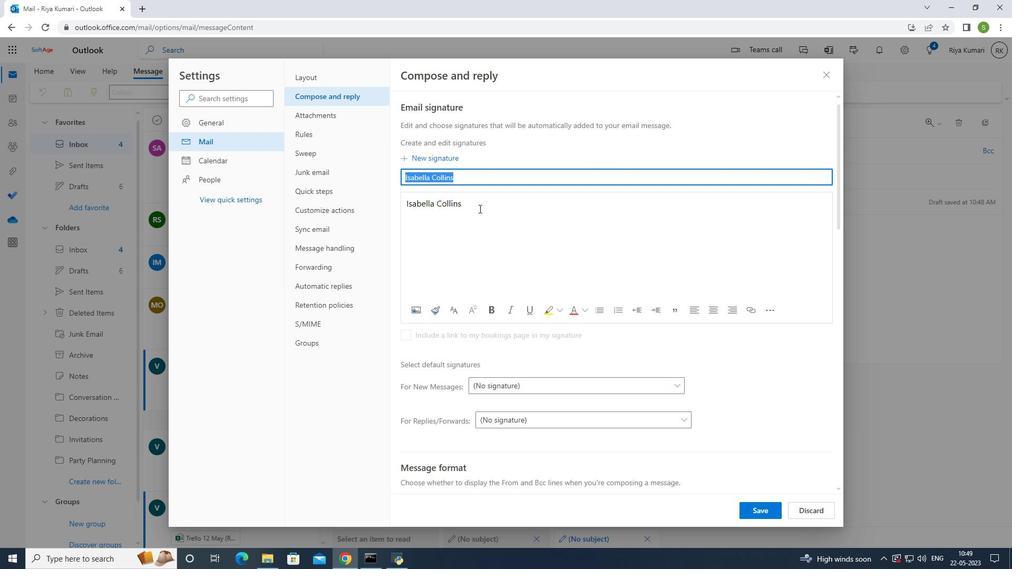 
Action: Key pressed <Key.backspace>
Screenshot: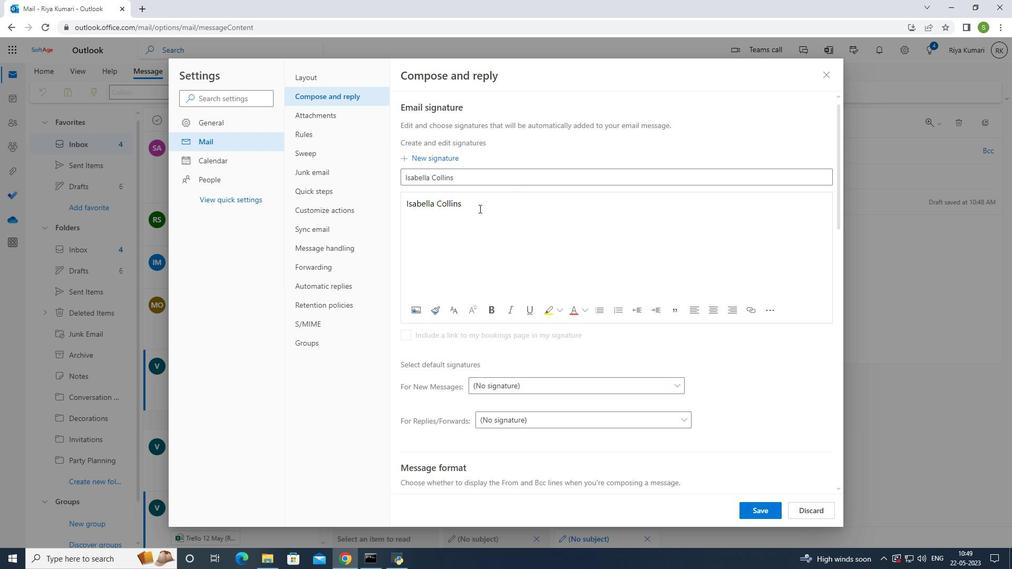 
Action: Mouse moved to (475, 200)
Screenshot: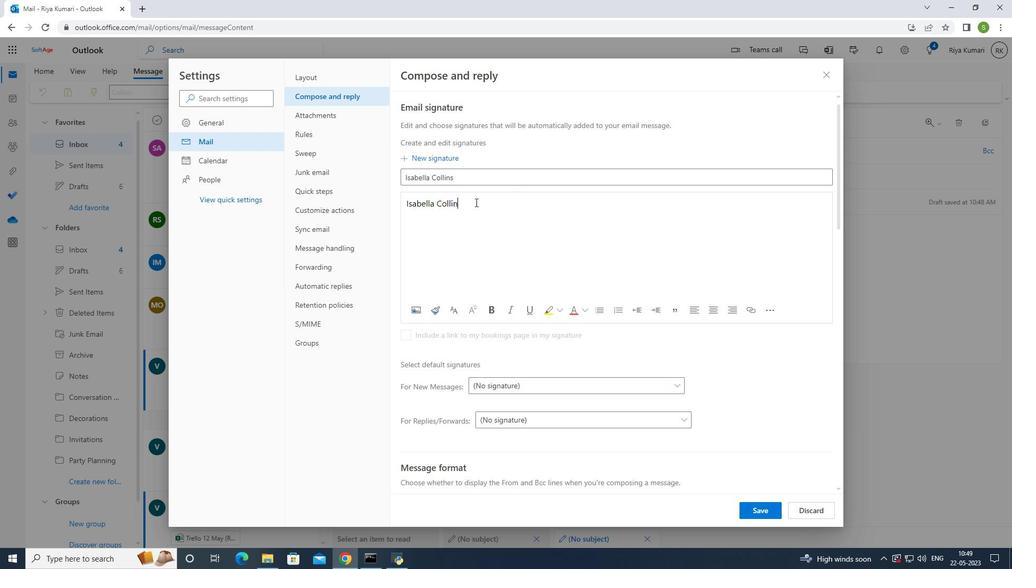 
Action: Key pressed <Key.backspace><Key.backspace><Key.backspace><Key.backspace><Key.backspace><Key.backspace><Key.backspace><Key.backspace><Key.backspace><Key.backspace><Key.backspace><Key.backspace><Key.backspace><Key.backspace><Key.backspace><Key.backspace><Key.backspace><Key.backspace>ctrl+V
Screenshot: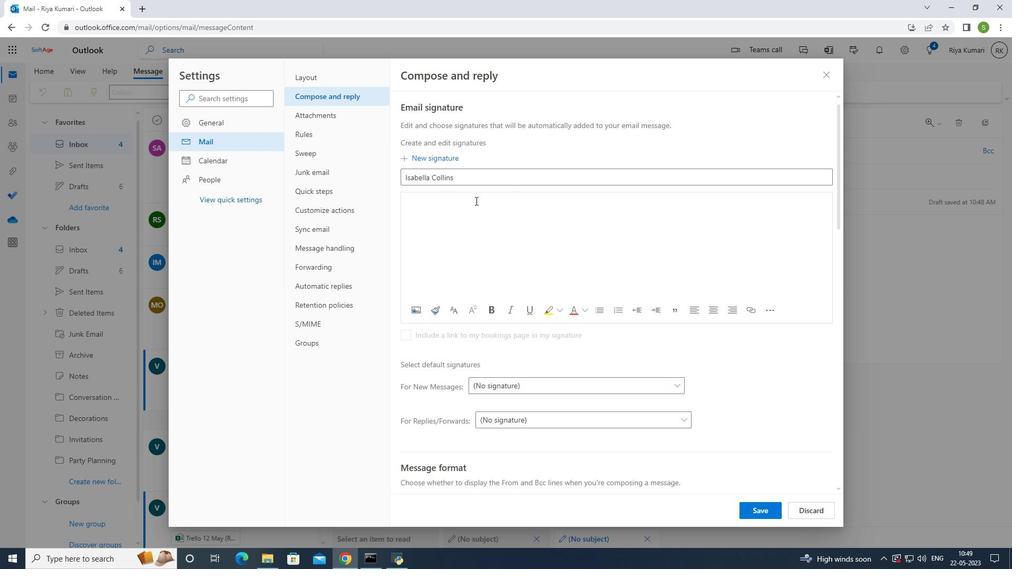 
Action: Mouse moved to (748, 514)
Screenshot: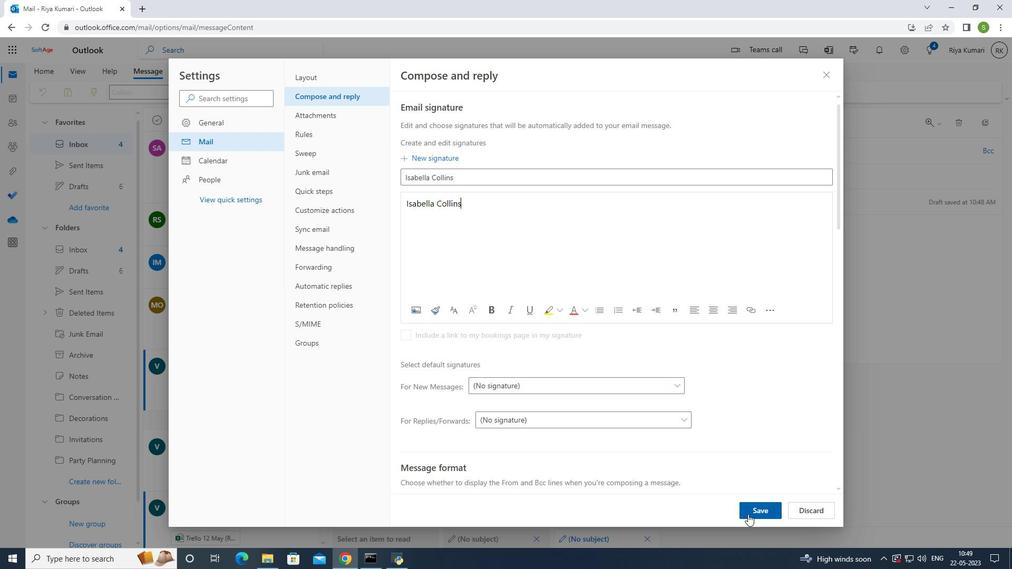 
Action: Mouse pressed left at (748, 514)
Screenshot: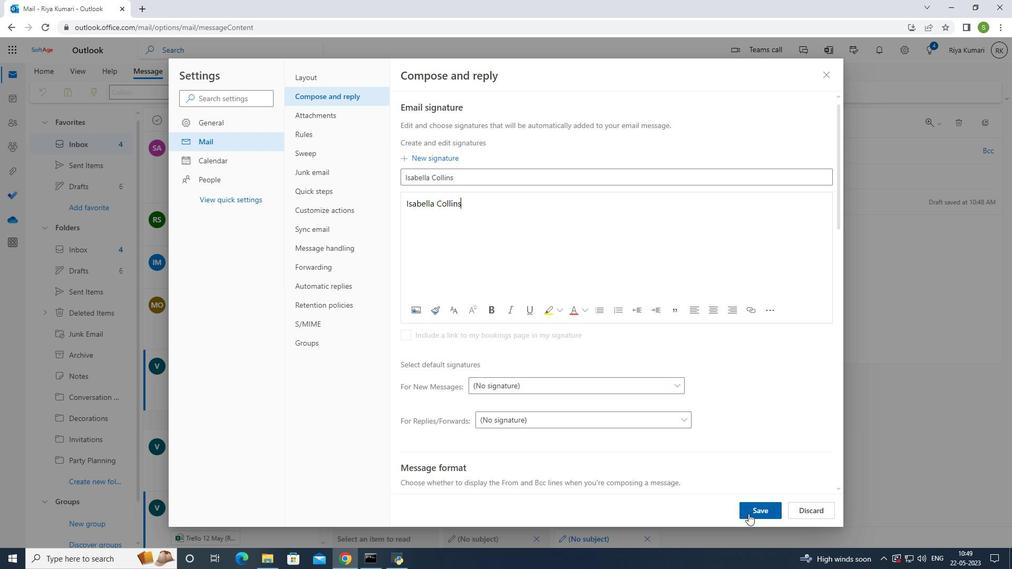 
Action: Mouse moved to (824, 77)
Screenshot: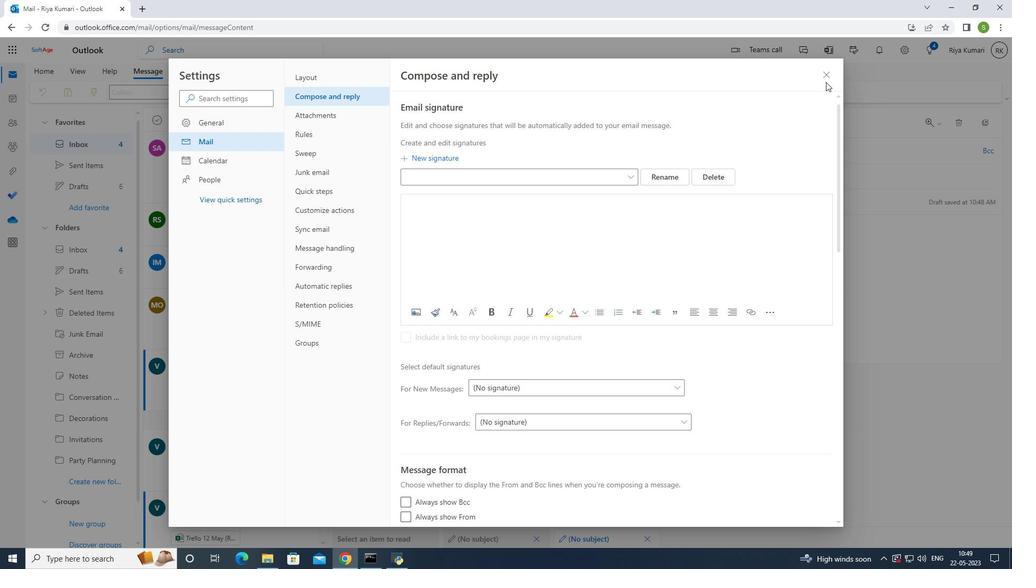 
Action: Mouse pressed left at (824, 77)
Screenshot: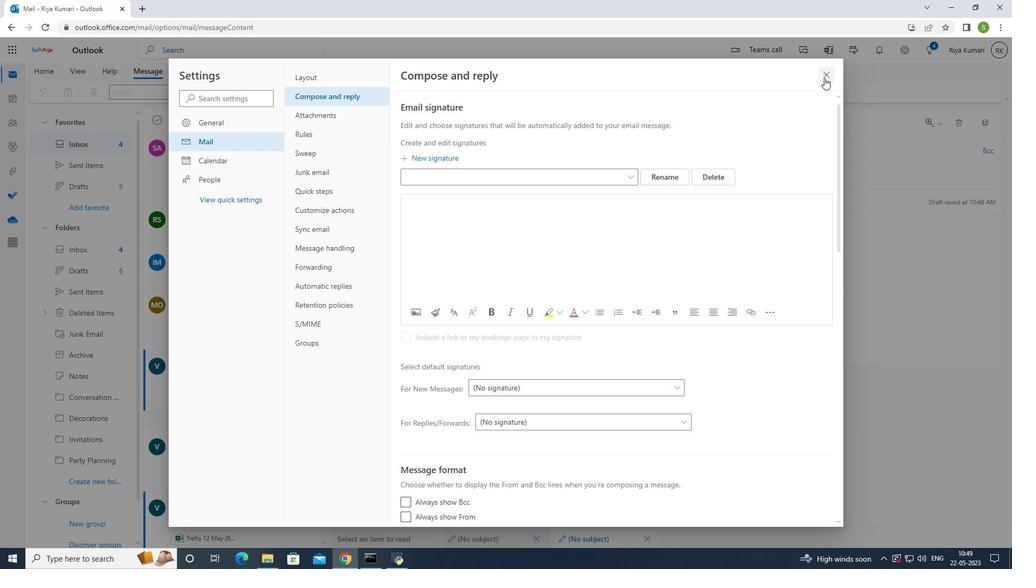 
Action: Mouse moved to (407, 233)
Screenshot: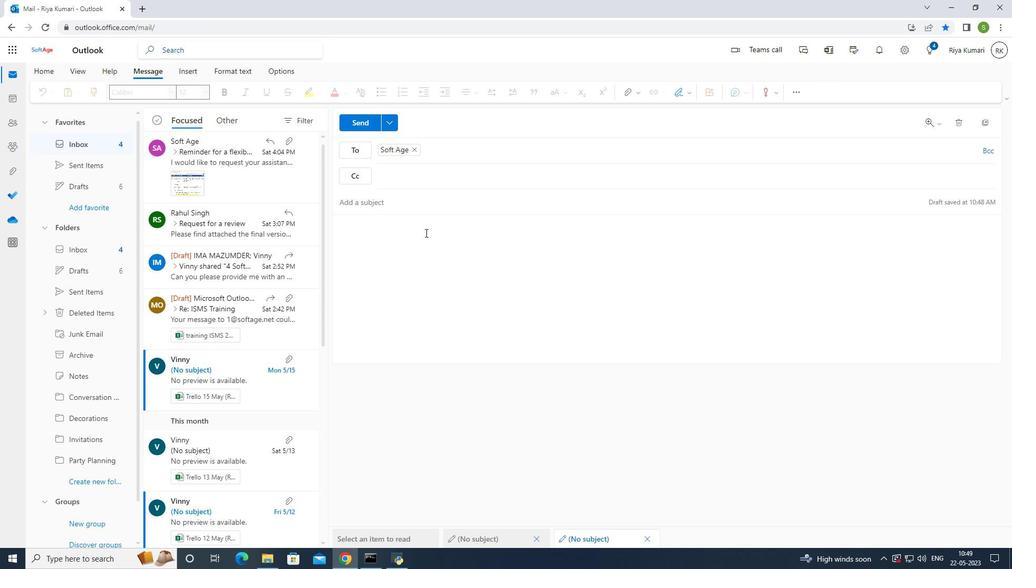 
Action: Mouse pressed left at (407, 233)
Screenshot: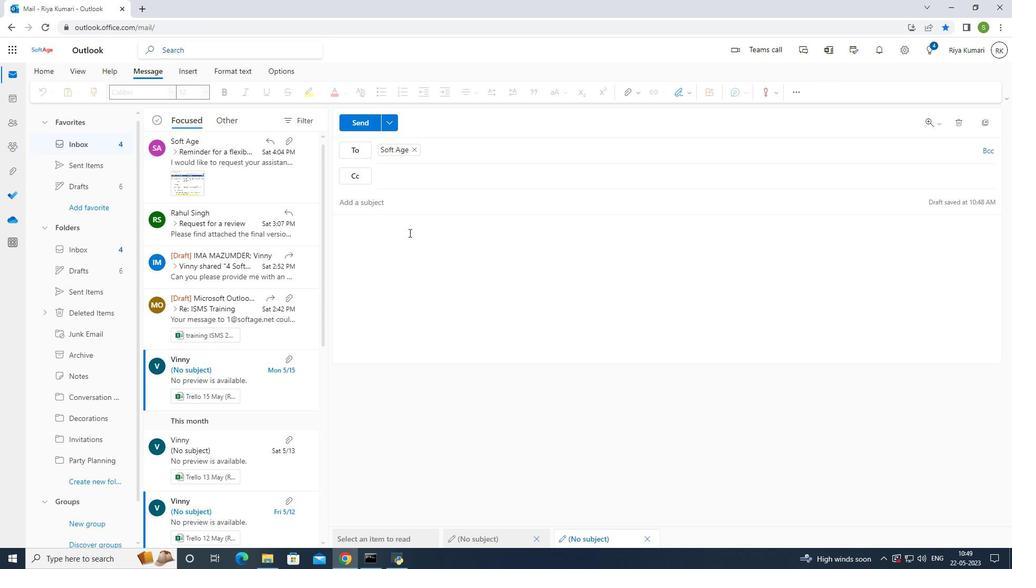 
Action: Mouse moved to (692, 95)
Screenshot: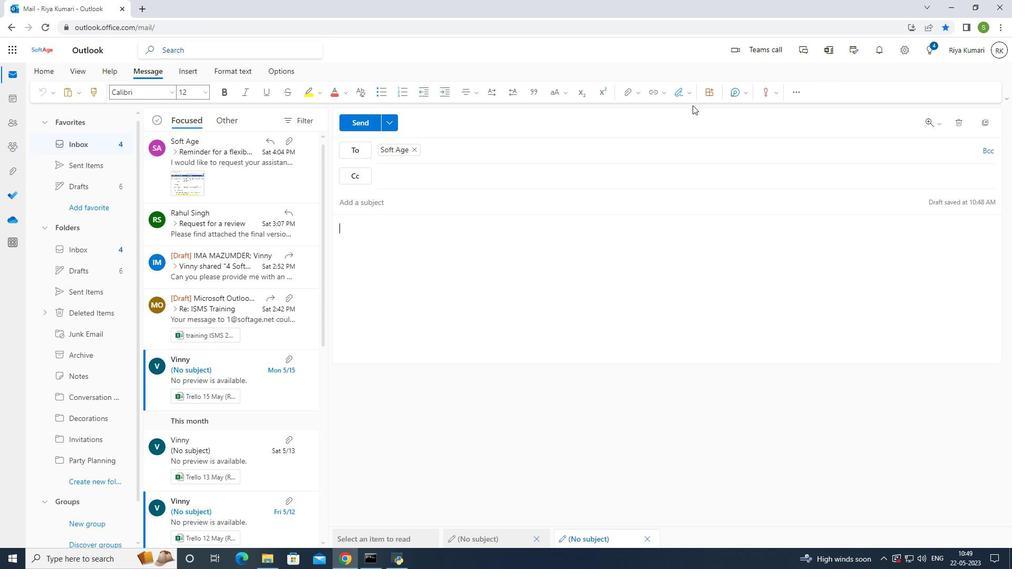 
Action: Mouse pressed left at (692, 95)
Screenshot: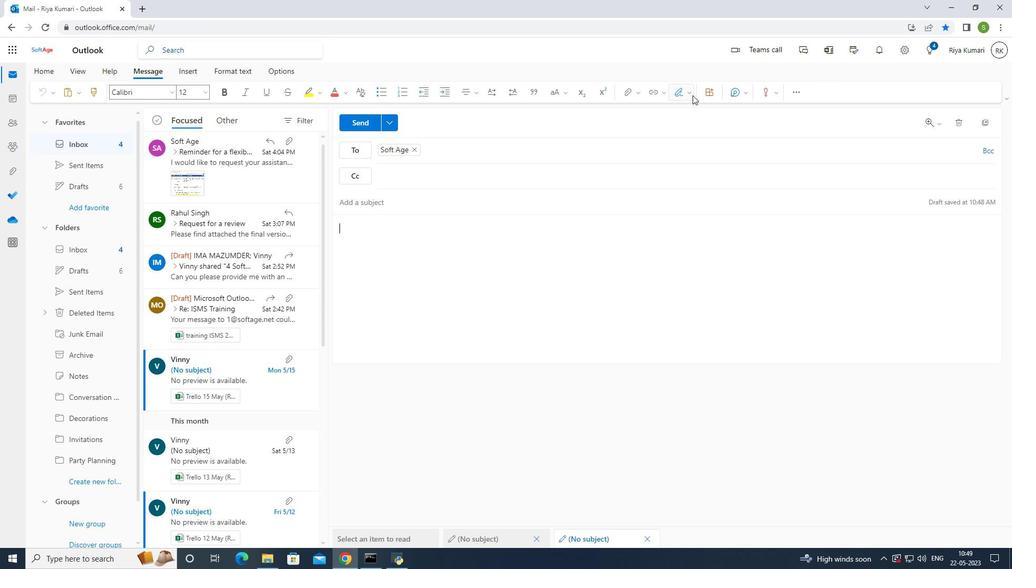 
Action: Mouse moved to (682, 115)
Screenshot: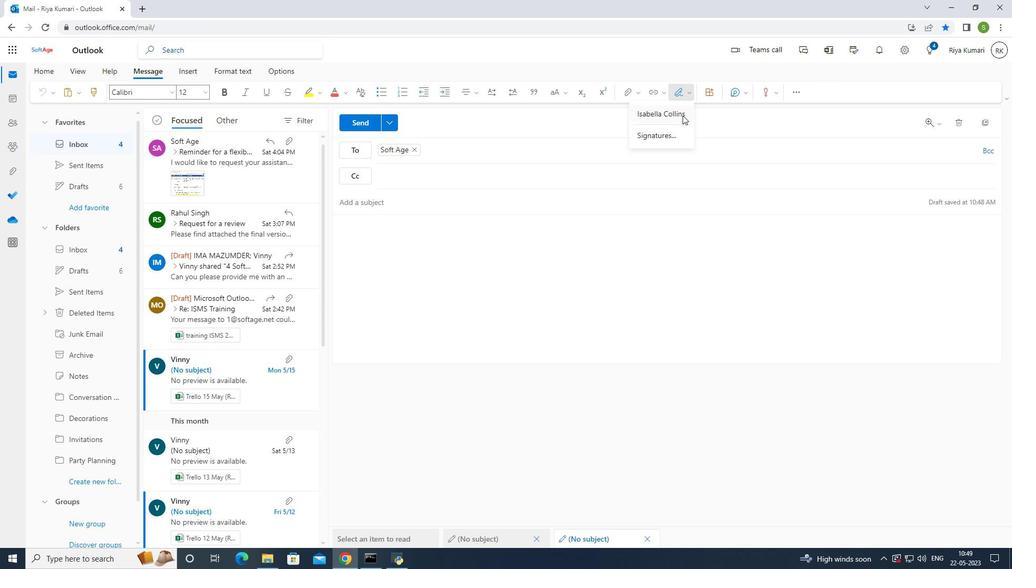 
Action: Mouse pressed left at (682, 115)
Screenshot: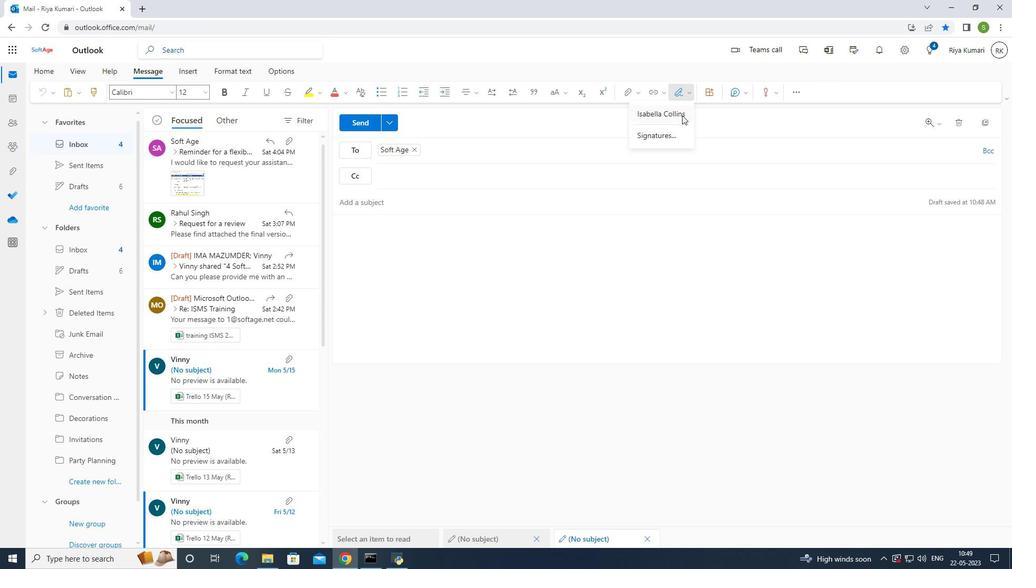 
Action: Mouse moved to (607, 345)
Screenshot: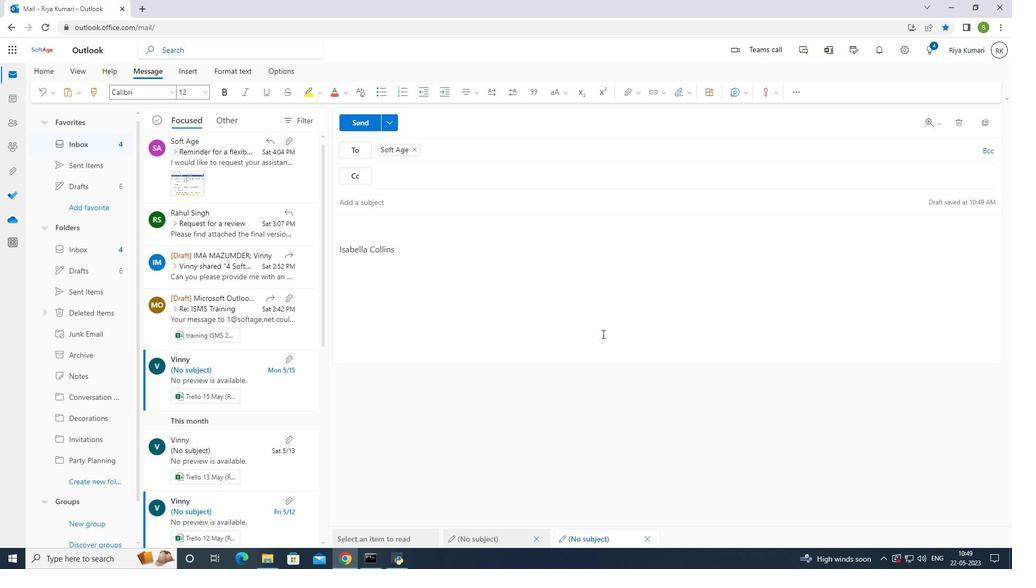 
Action: Key pressed gratitue<Key.space>and<Key.space>sincere<Key.space>wishes.
Screenshot: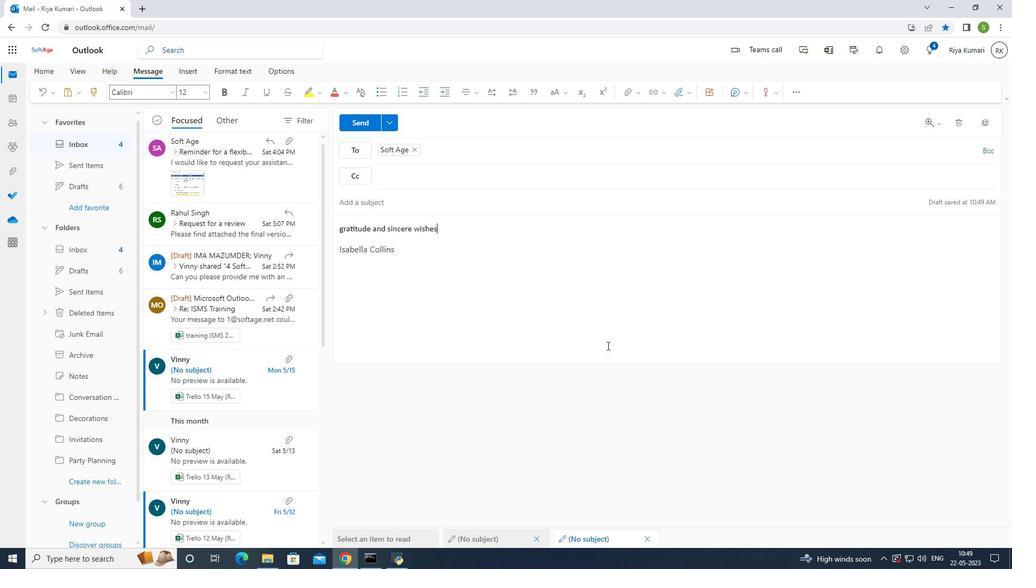 
Action: Mouse moved to (78, 485)
Screenshot: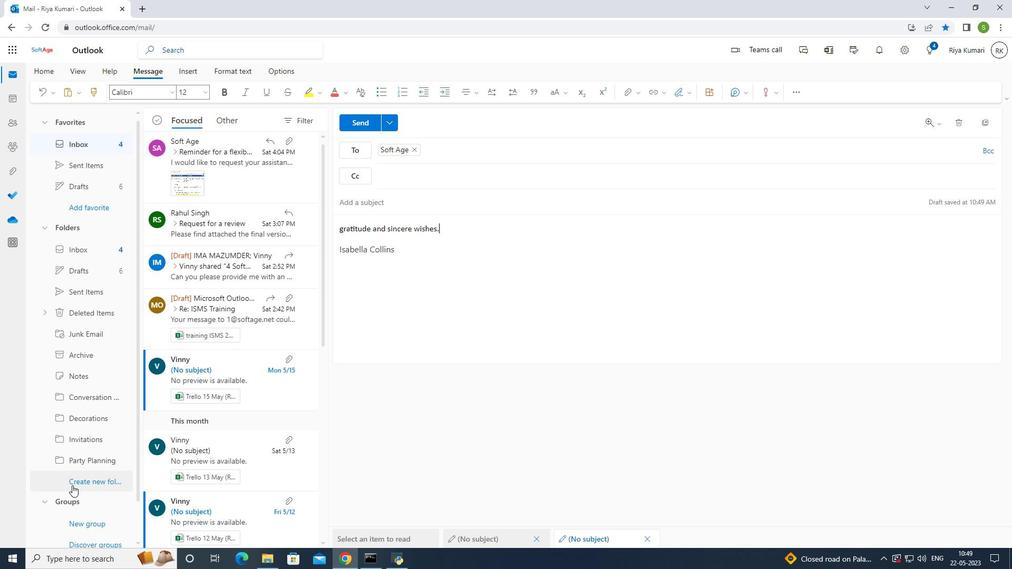 
Action: Mouse pressed left at (78, 485)
Screenshot: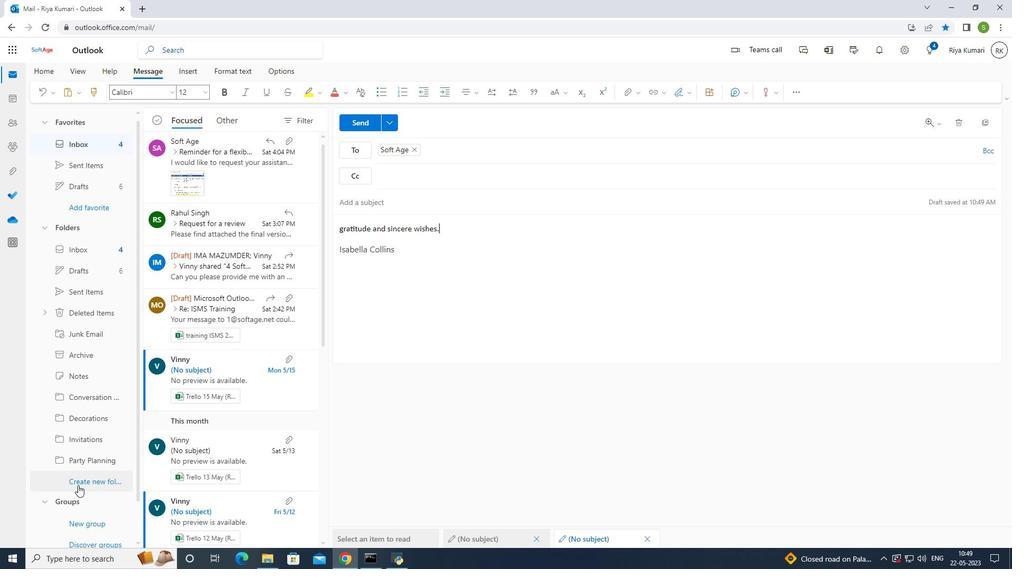
Action: Mouse moved to (229, 457)
Screenshot: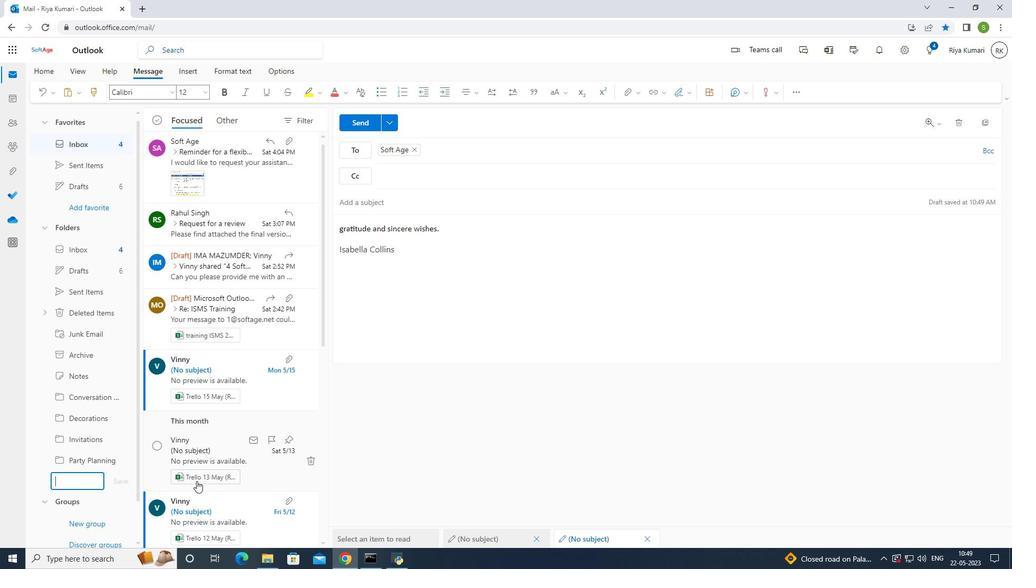 
Action: Key pressed <Key.shift>G
Screenshot: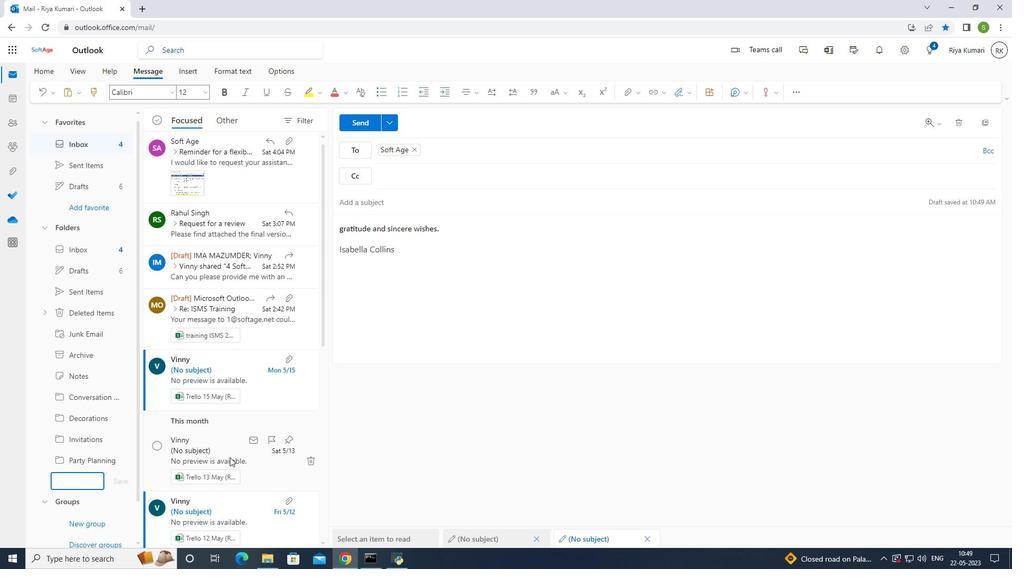 
Action: Mouse moved to (255, 450)
Screenshot: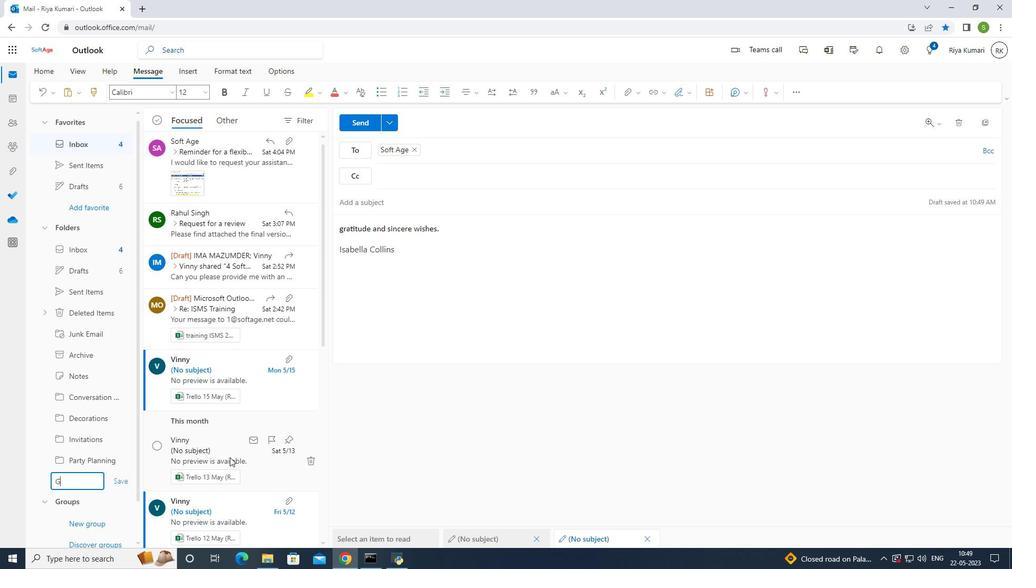 
Action: Key pressed ames
Screenshot: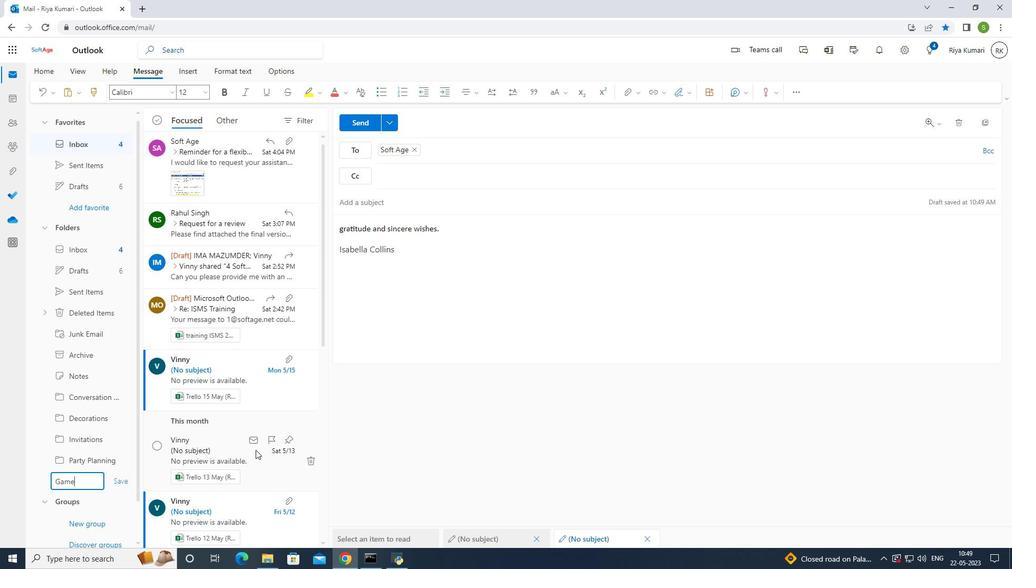 
Action: Mouse moved to (119, 485)
Screenshot: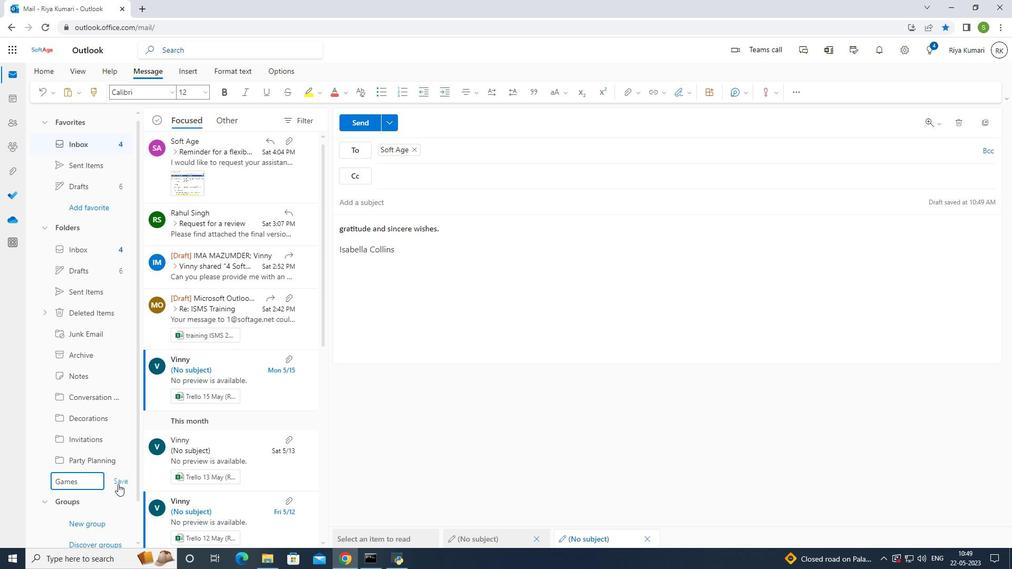 
Action: Mouse pressed left at (119, 485)
Screenshot: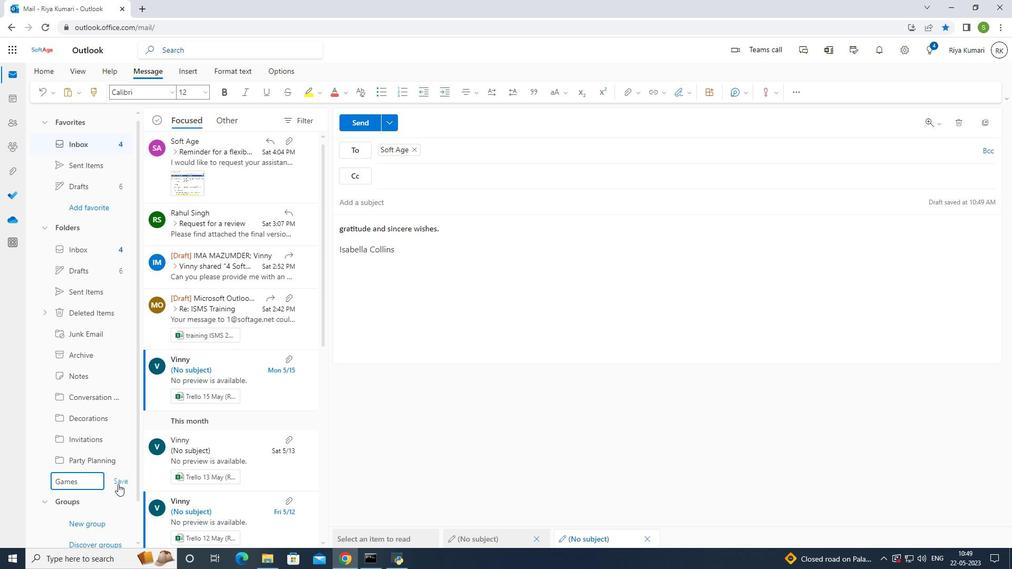 
Action: Mouse moved to (375, 124)
Screenshot: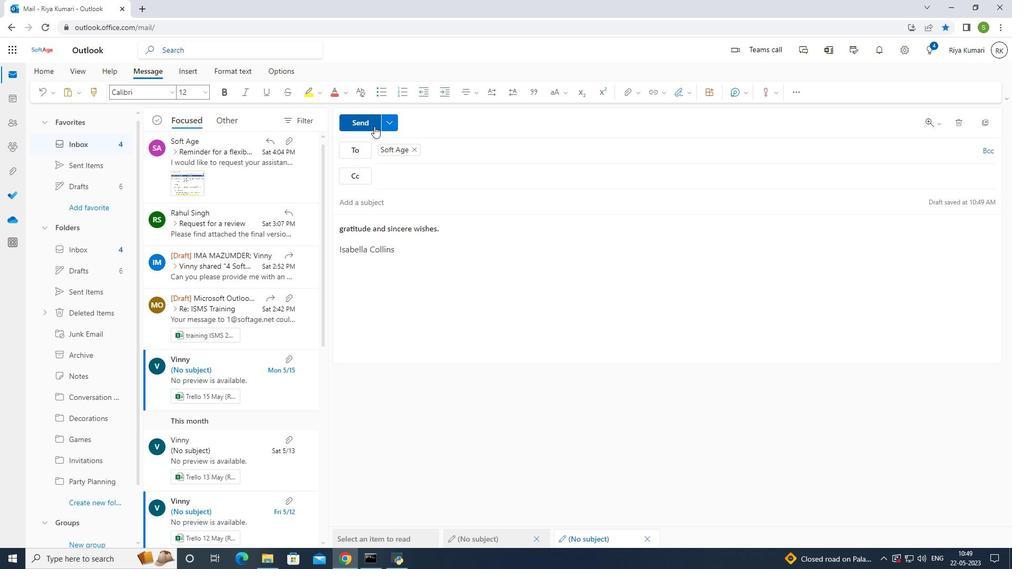 
Action: Mouse pressed left at (375, 124)
Screenshot: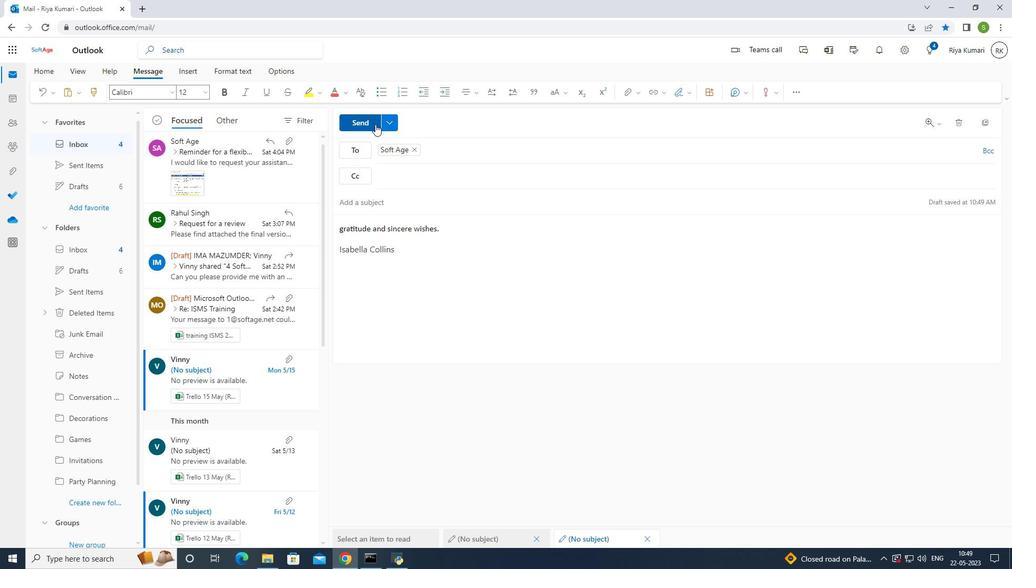 
Action: Mouse moved to (488, 319)
Screenshot: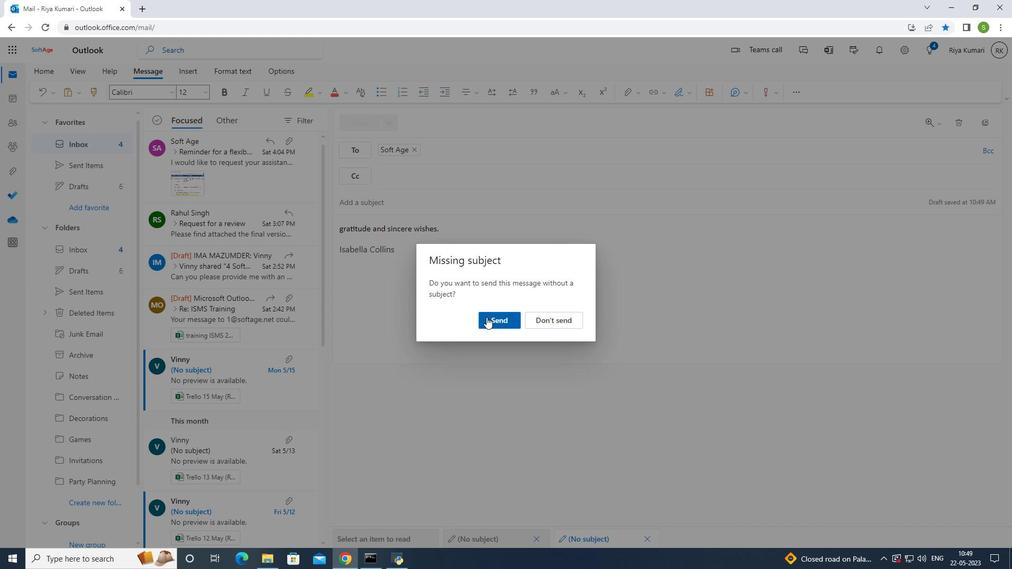 
Action: Mouse pressed left at (488, 319)
Screenshot: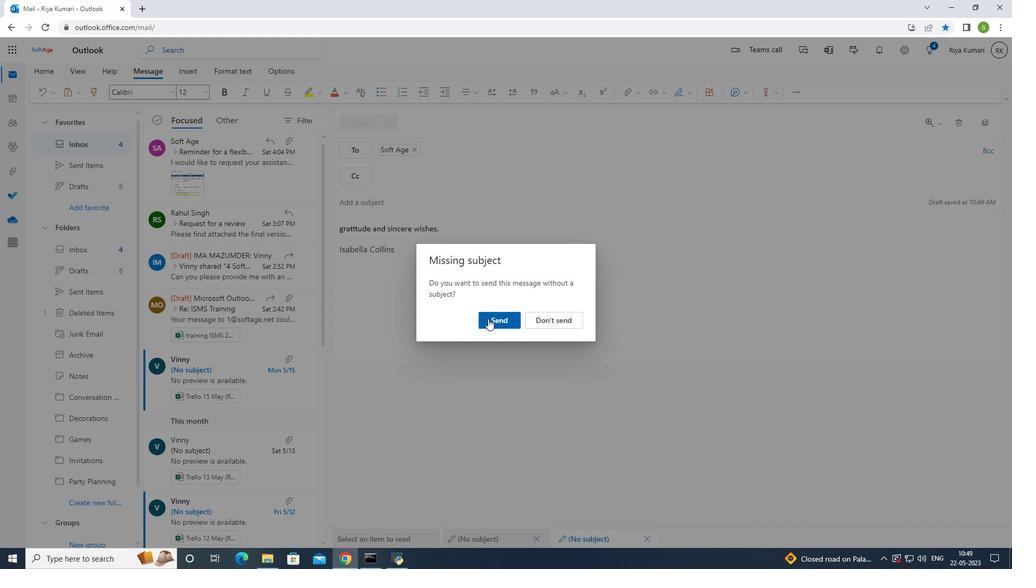 
Action: Mouse moved to (489, 319)
Screenshot: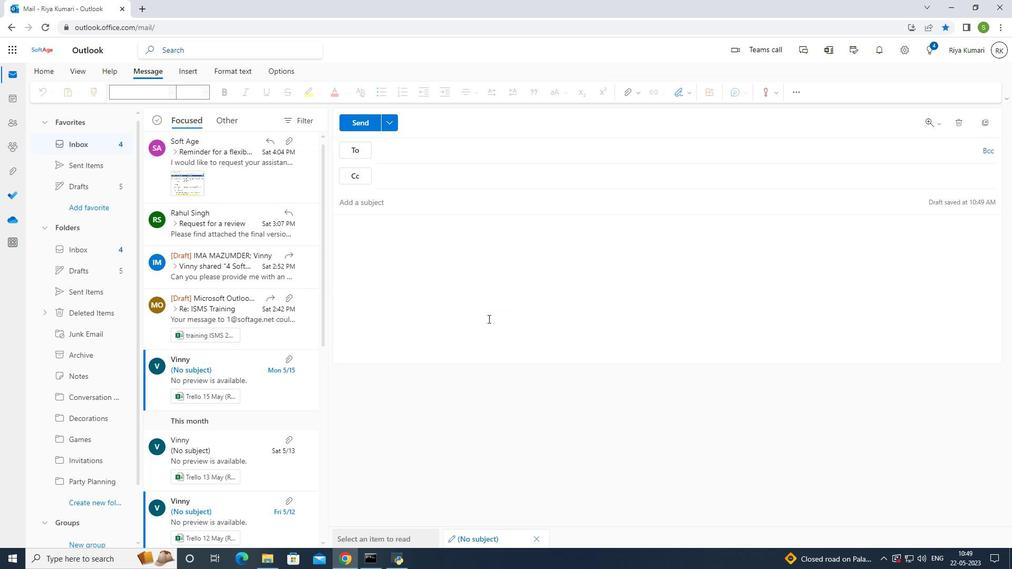 
